Task: Create a due date automation trigger when advanced on, 2 working days before a card is due add fields with custom field "Resume" set to a number greater or equal to 1 and greater or equal to 10 at 11:00 AM.
Action: Mouse moved to (1266, 91)
Screenshot: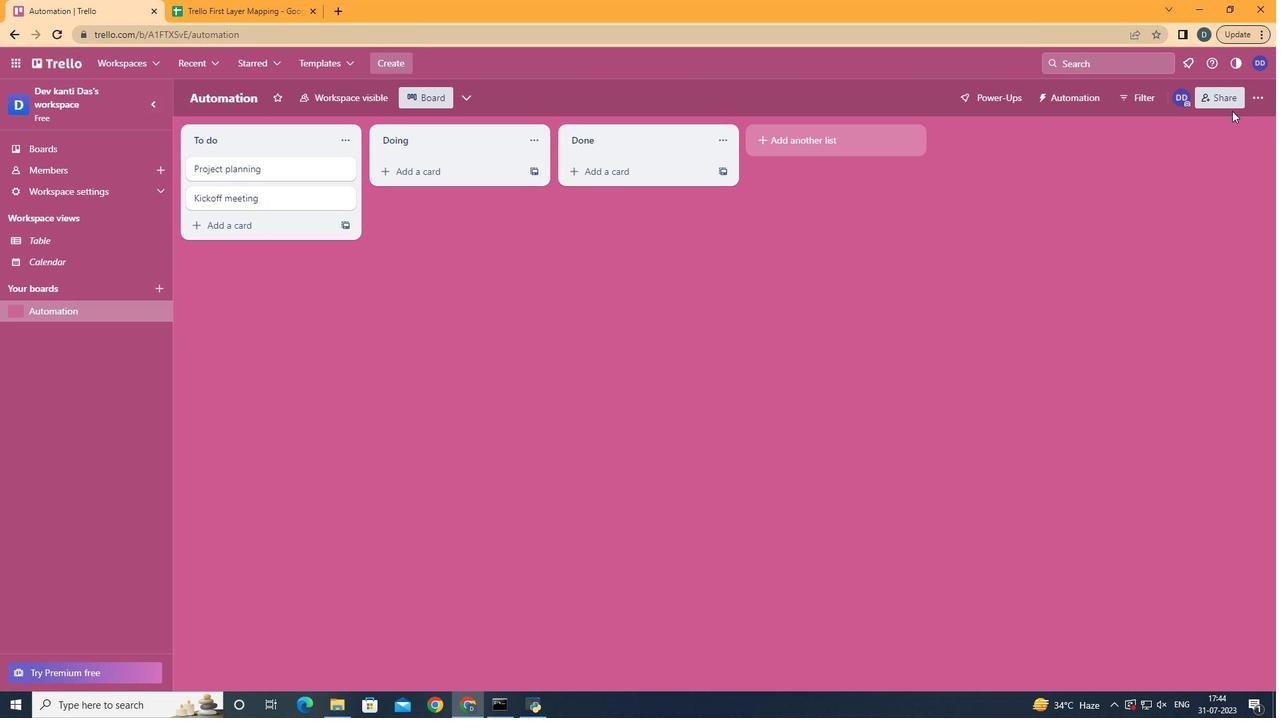 
Action: Mouse pressed left at (1266, 91)
Screenshot: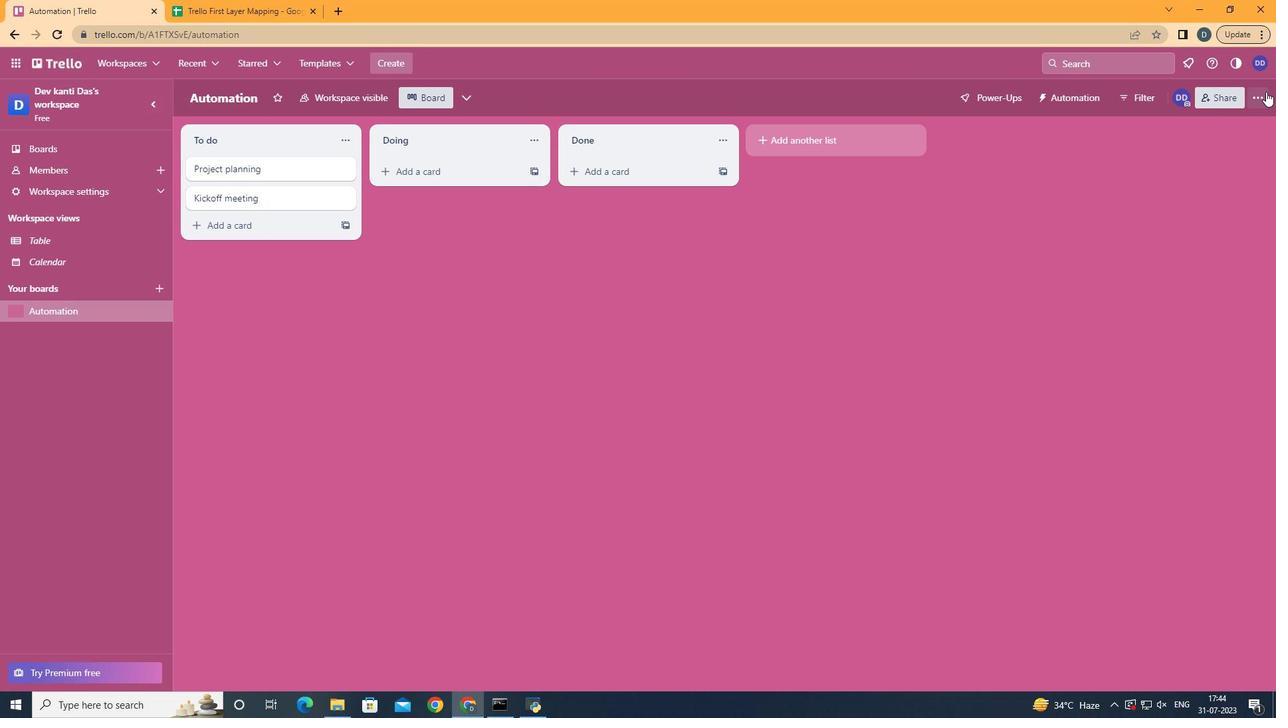 
Action: Mouse moved to (1149, 292)
Screenshot: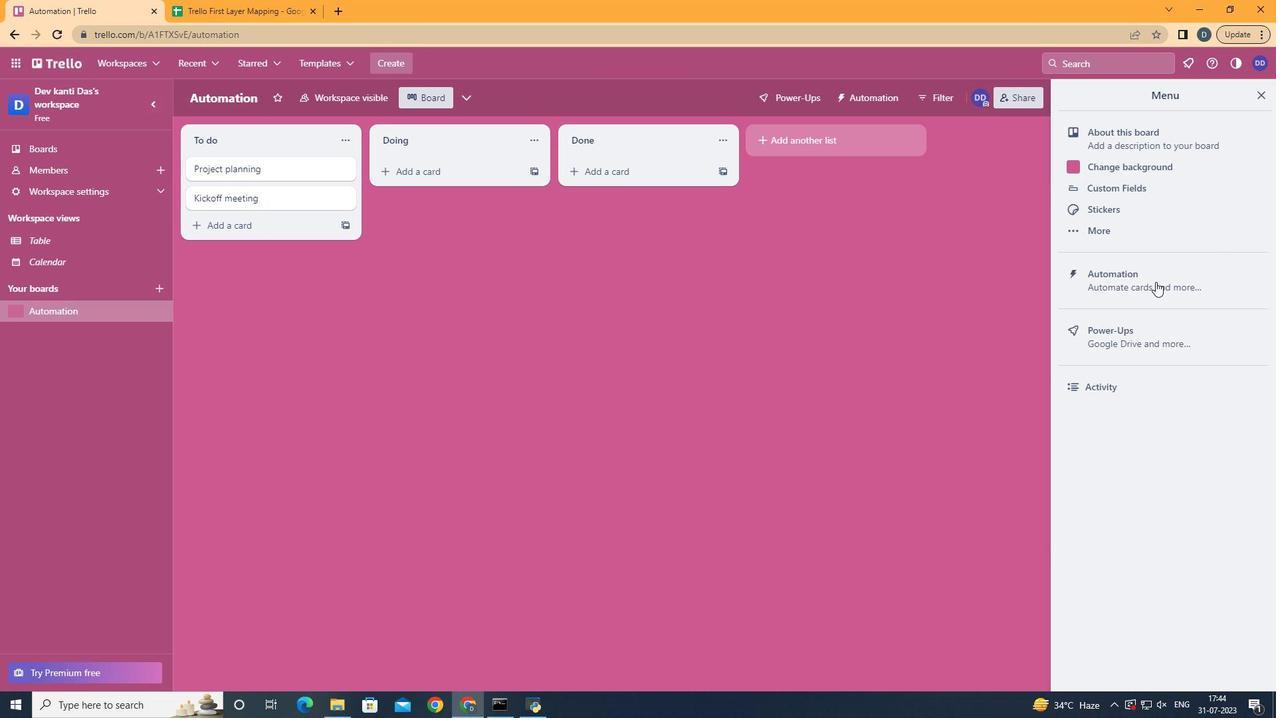 
Action: Mouse pressed left at (1149, 292)
Screenshot: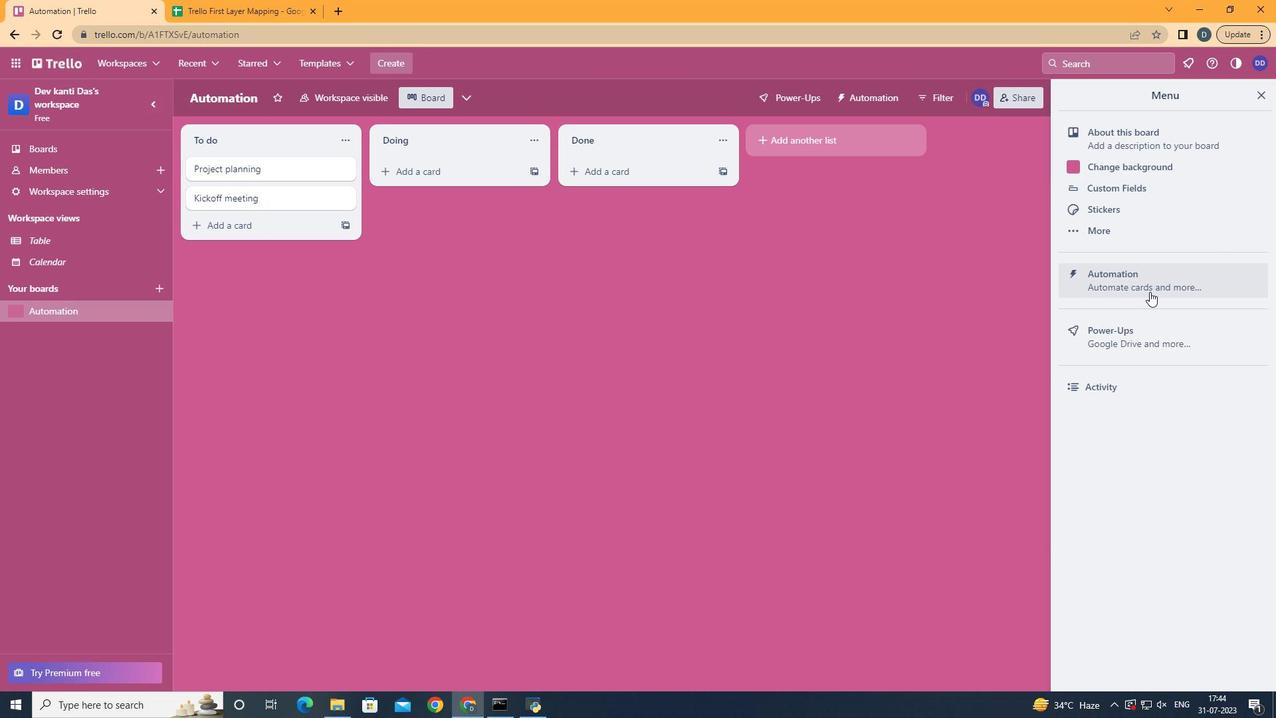 
Action: Mouse moved to (254, 264)
Screenshot: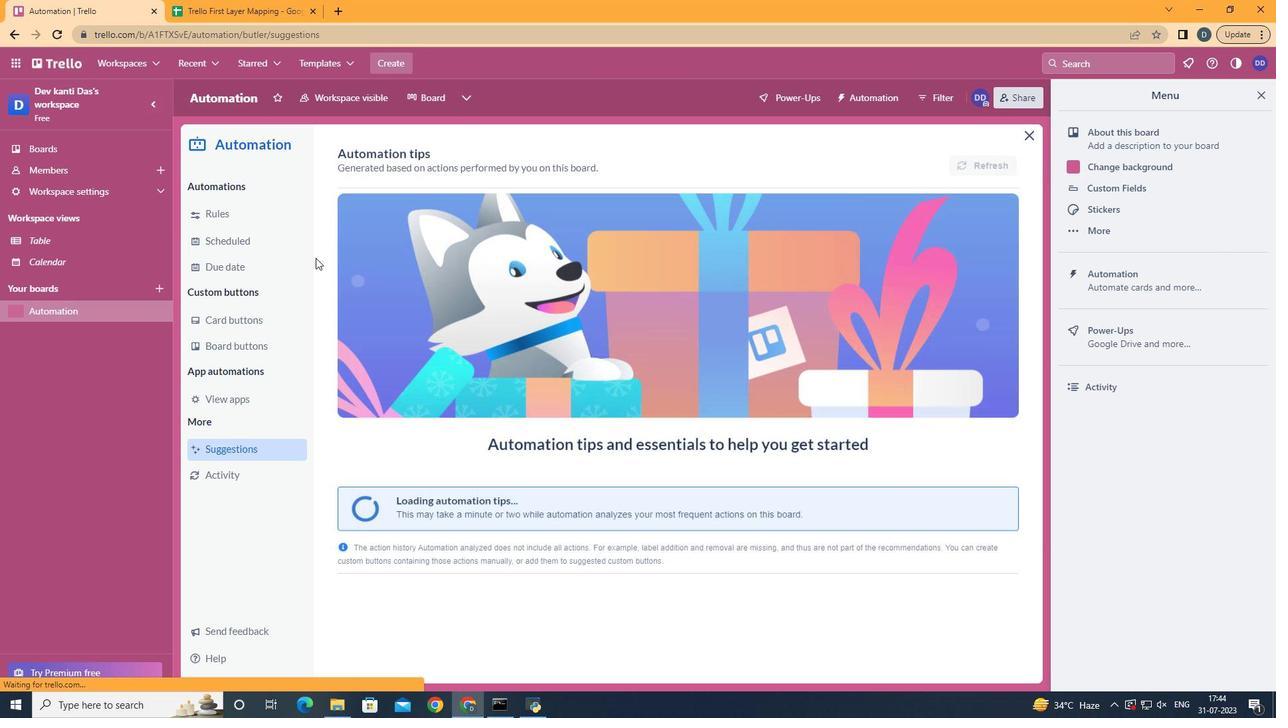 
Action: Mouse pressed left at (254, 264)
Screenshot: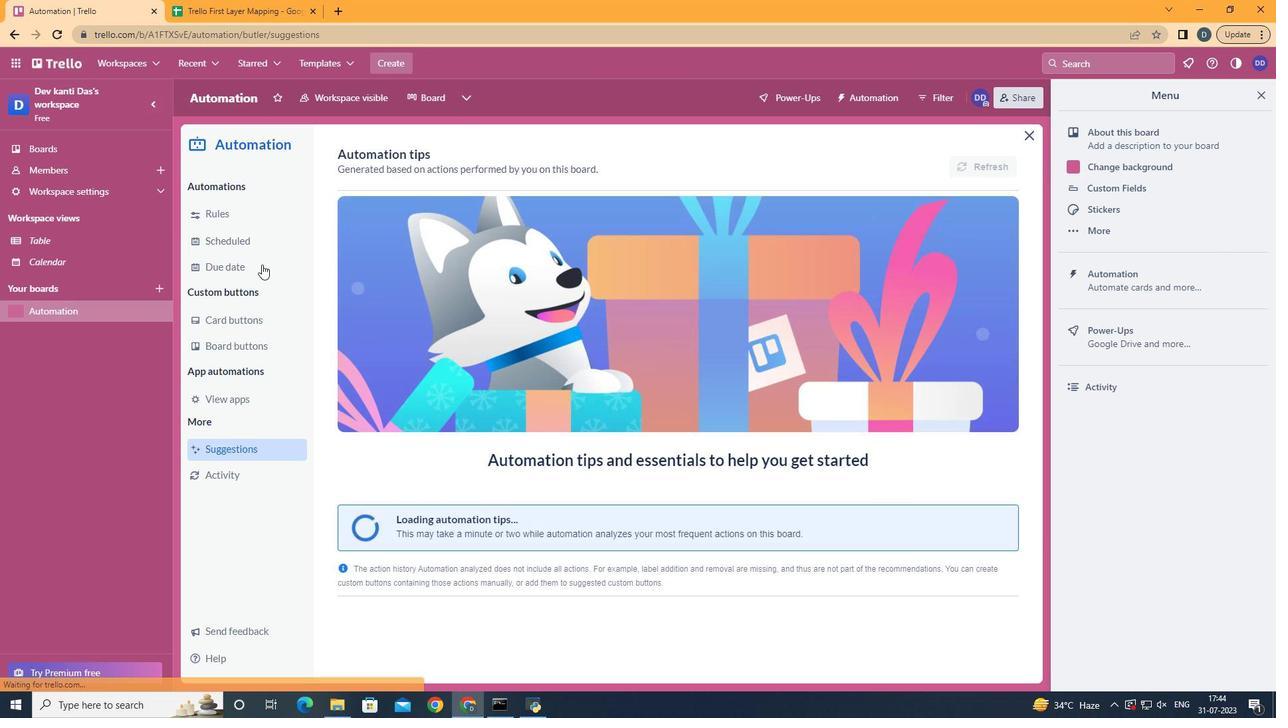 
Action: Mouse moved to (952, 159)
Screenshot: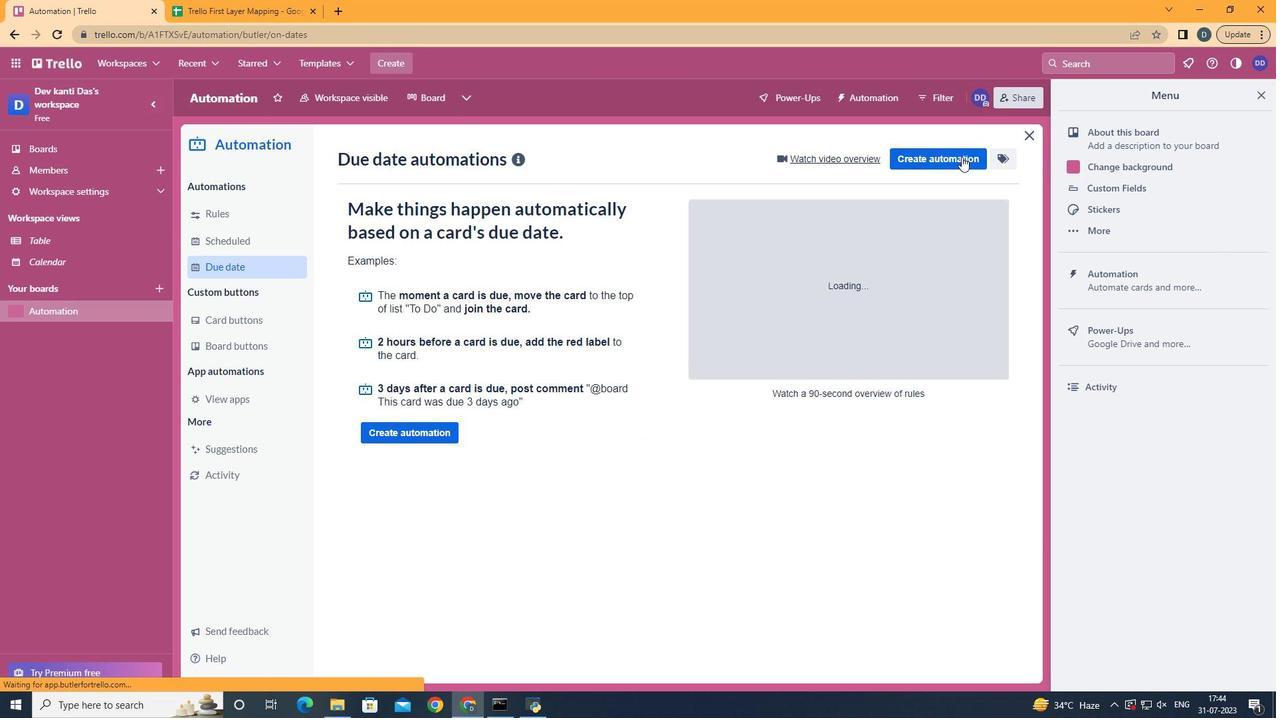 
Action: Mouse pressed left at (952, 159)
Screenshot: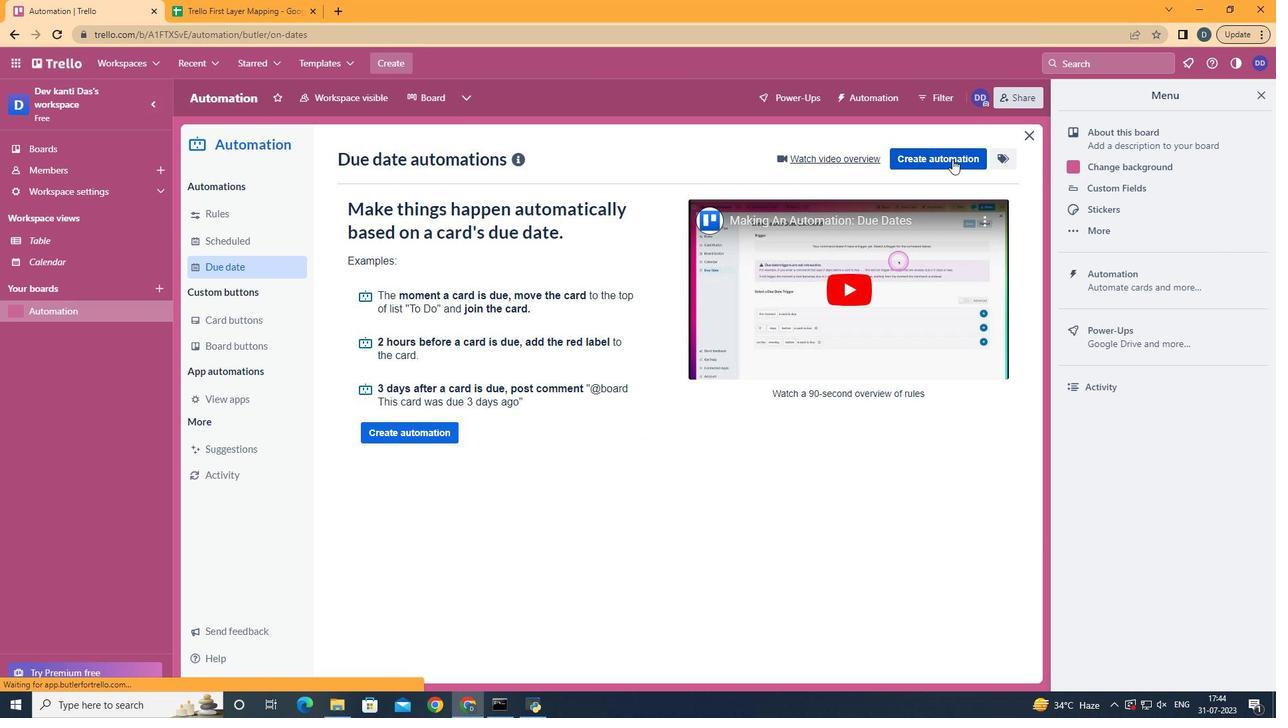 
Action: Mouse moved to (742, 273)
Screenshot: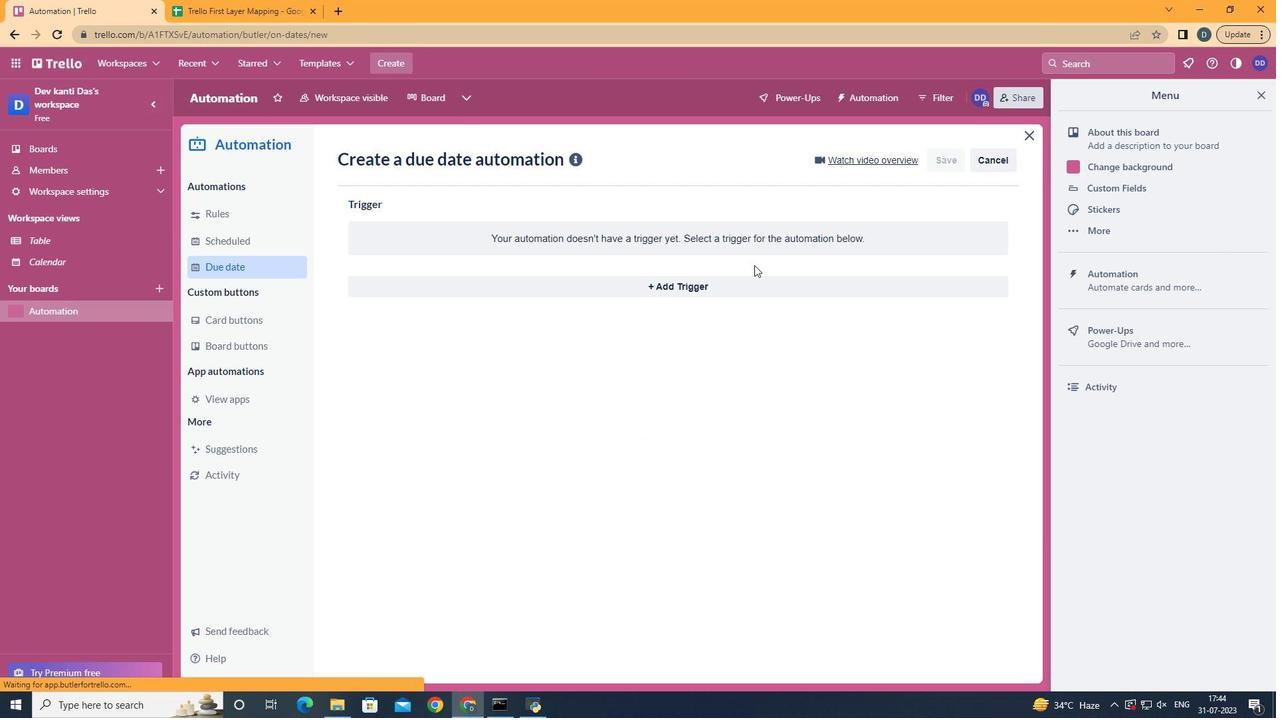 
Action: Mouse pressed left at (742, 273)
Screenshot: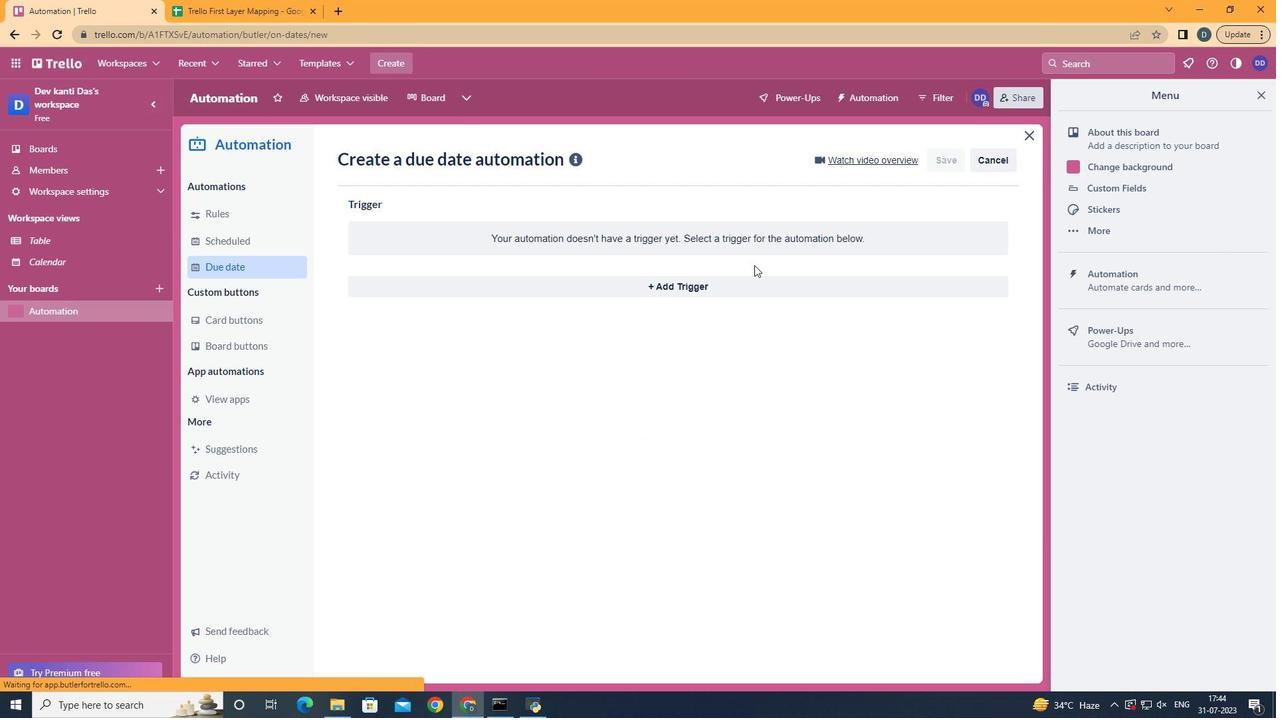 
Action: Mouse moved to (738, 279)
Screenshot: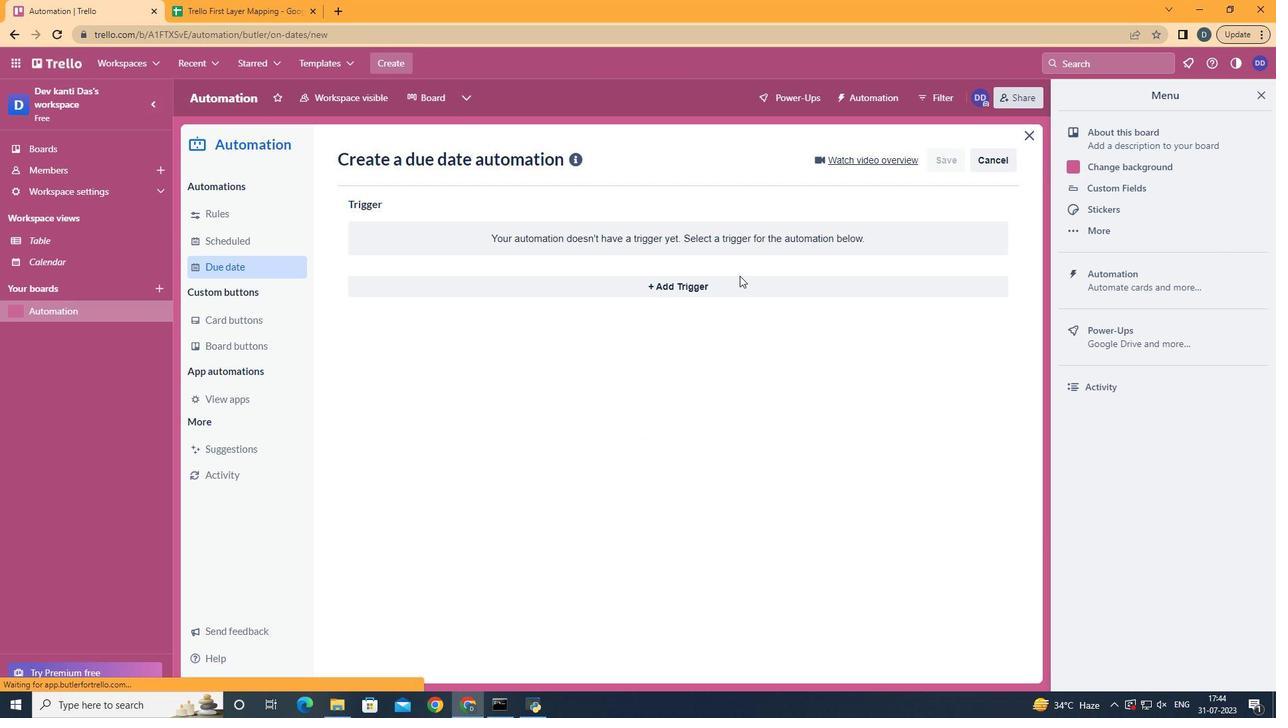 
Action: Mouse pressed left at (738, 279)
Screenshot: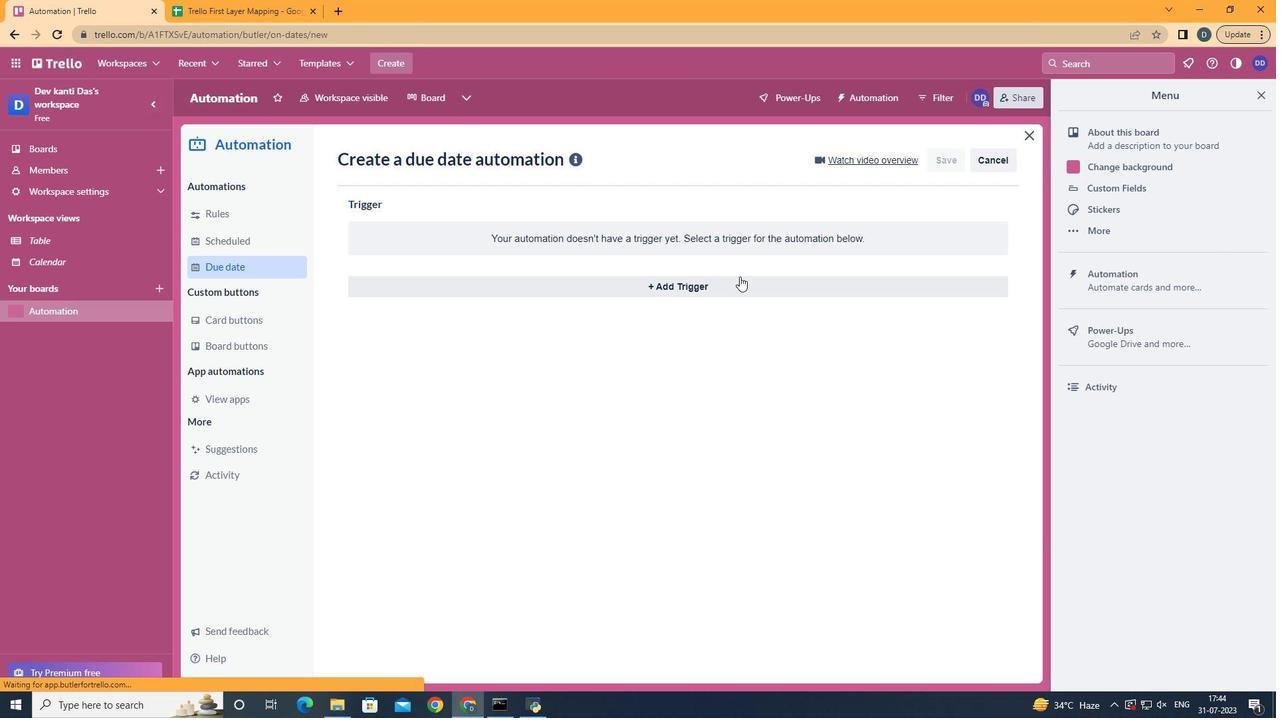 
Action: Mouse moved to (424, 488)
Screenshot: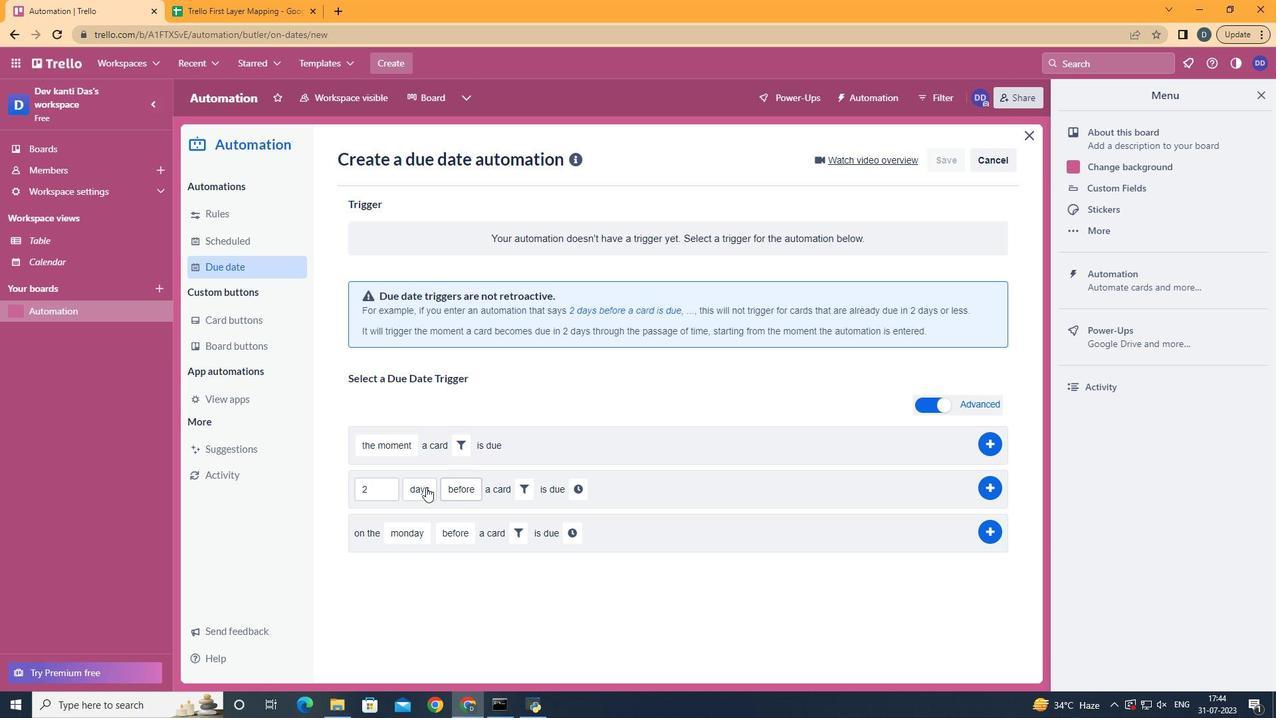 
Action: Mouse pressed left at (424, 488)
Screenshot: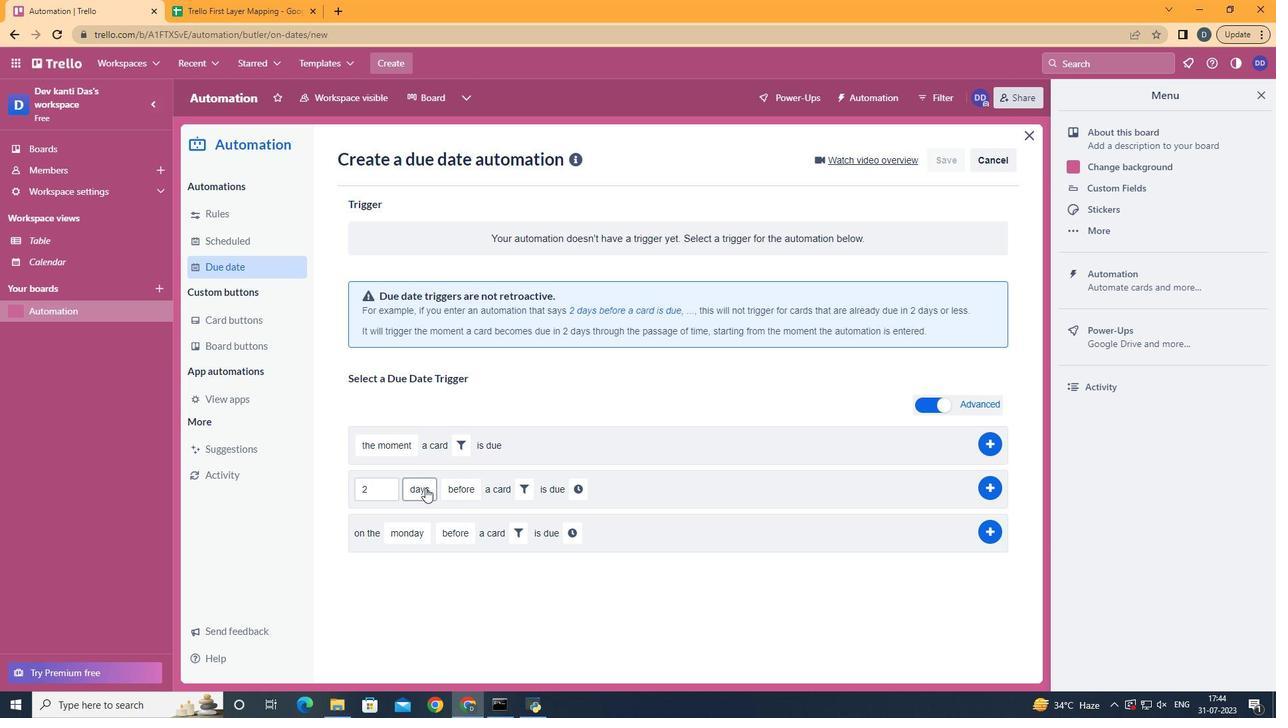 
Action: Mouse moved to (456, 545)
Screenshot: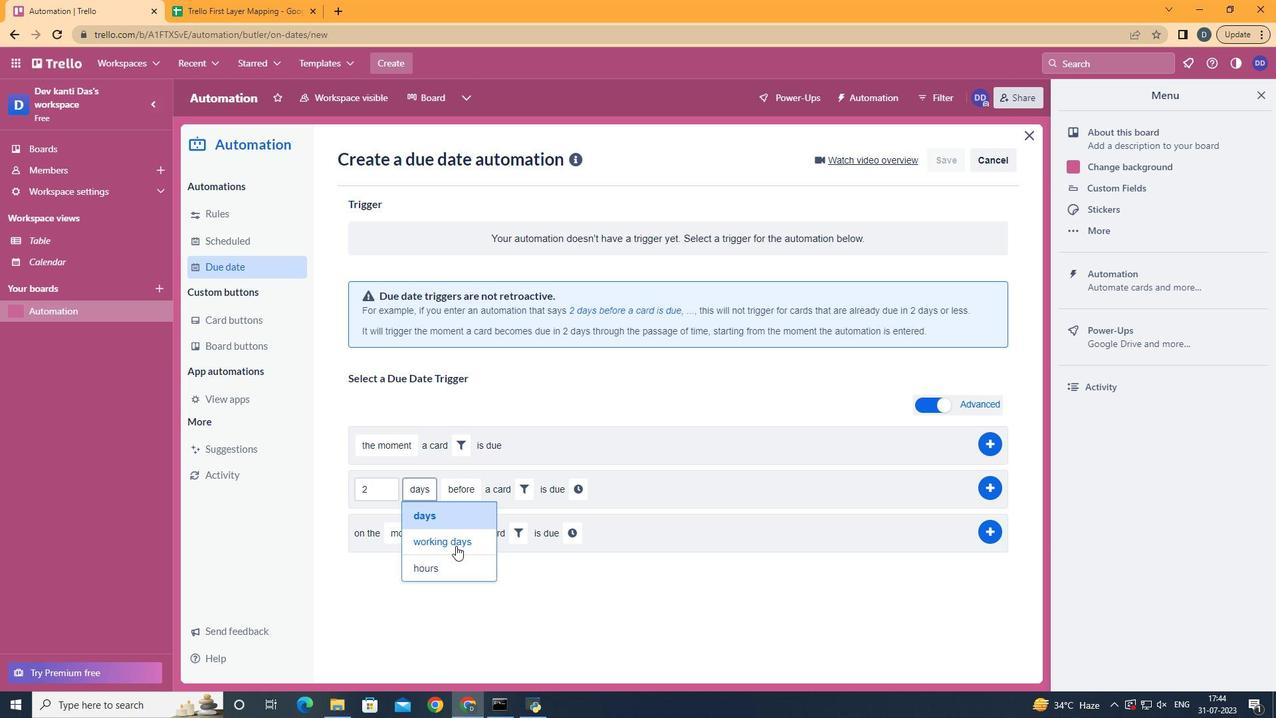 
Action: Mouse pressed left at (456, 545)
Screenshot: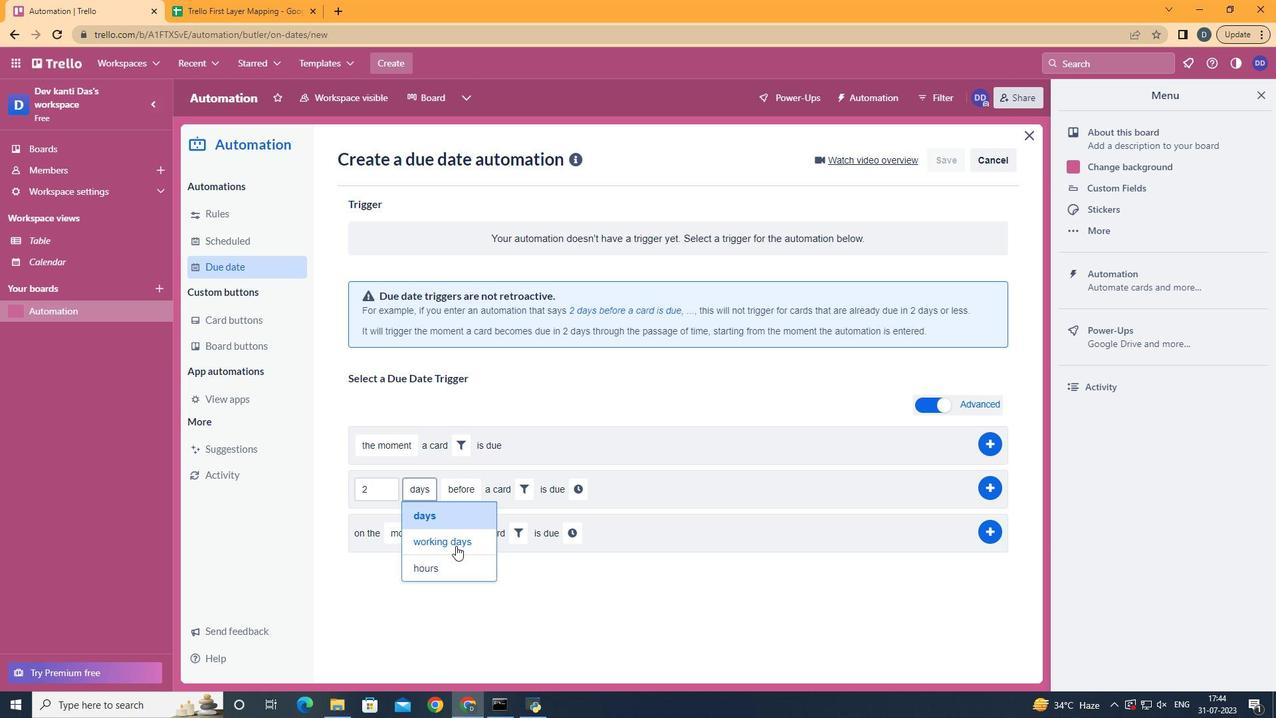 
Action: Mouse moved to (563, 486)
Screenshot: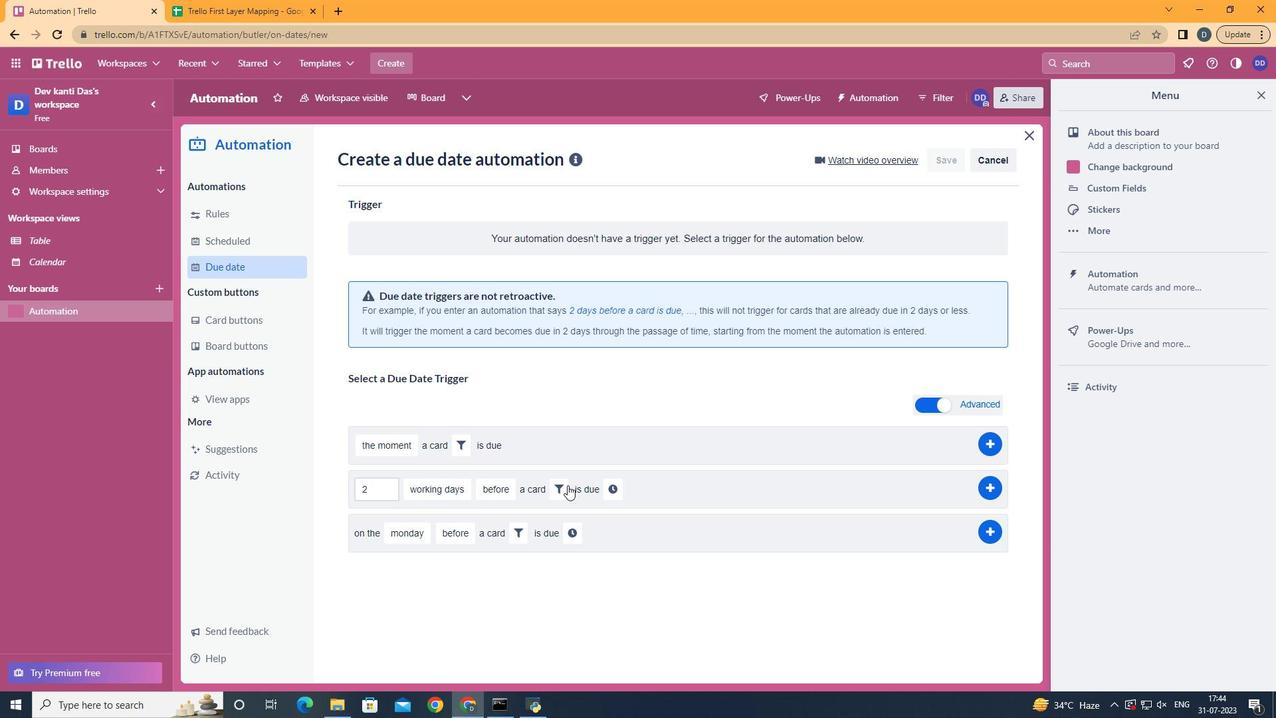 
Action: Mouse pressed left at (563, 486)
Screenshot: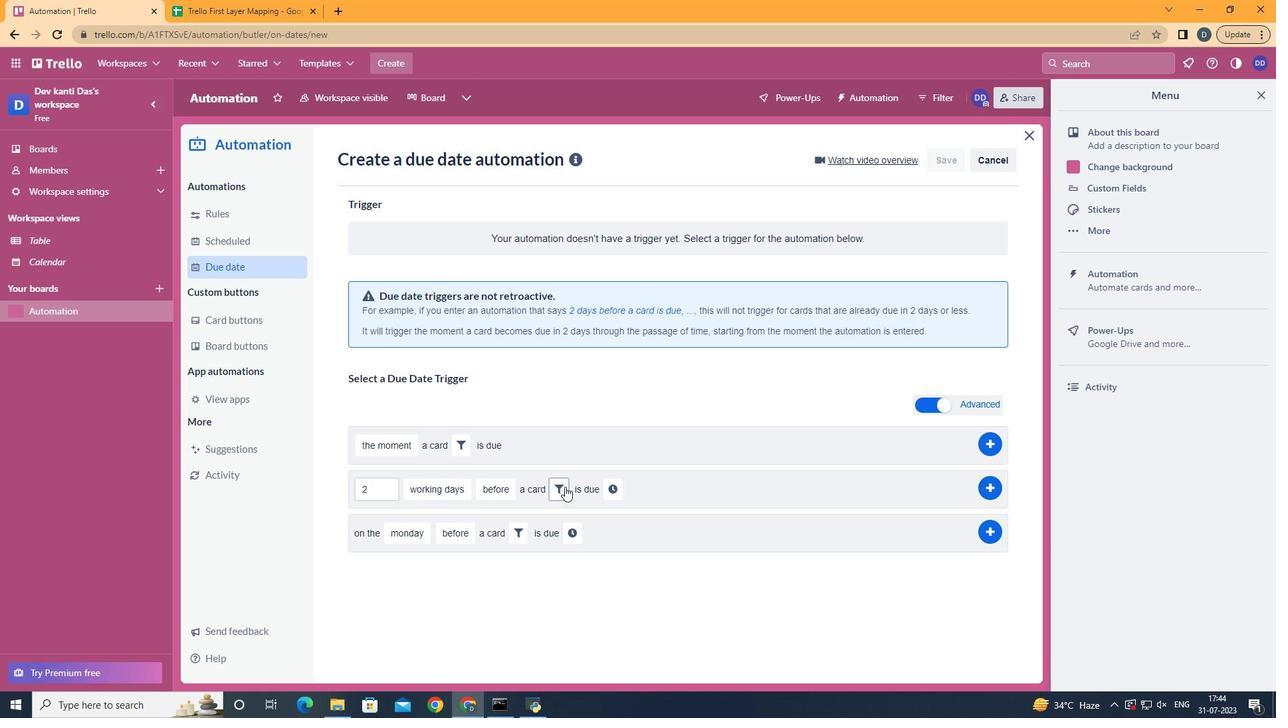 
Action: Mouse moved to (789, 533)
Screenshot: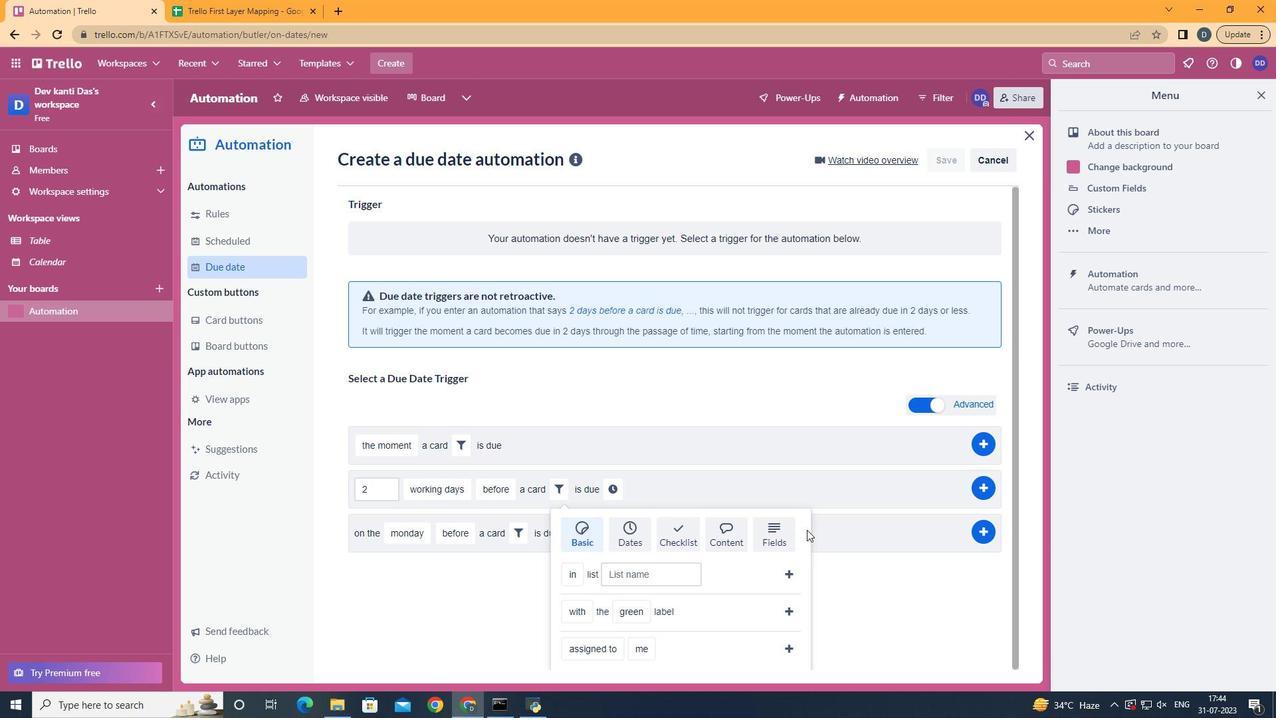 
Action: Mouse pressed left at (789, 533)
Screenshot: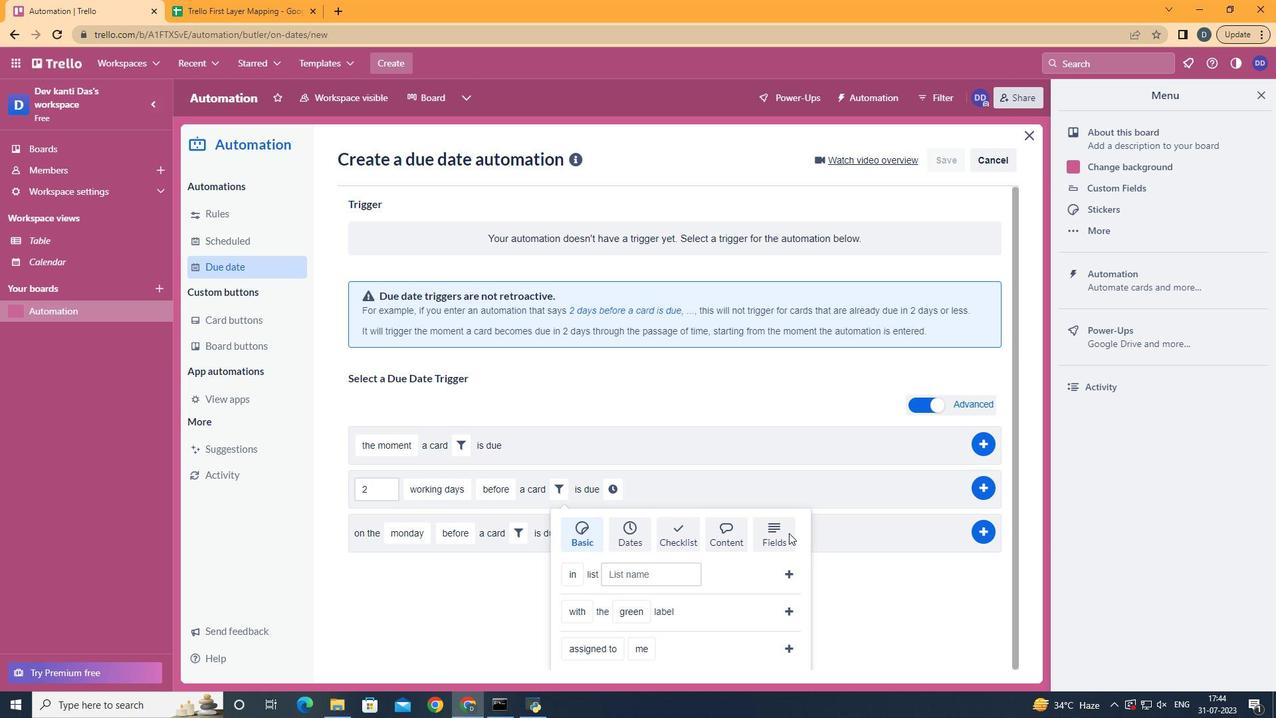 
Action: Mouse scrolled (789, 532) with delta (0, 0)
Screenshot: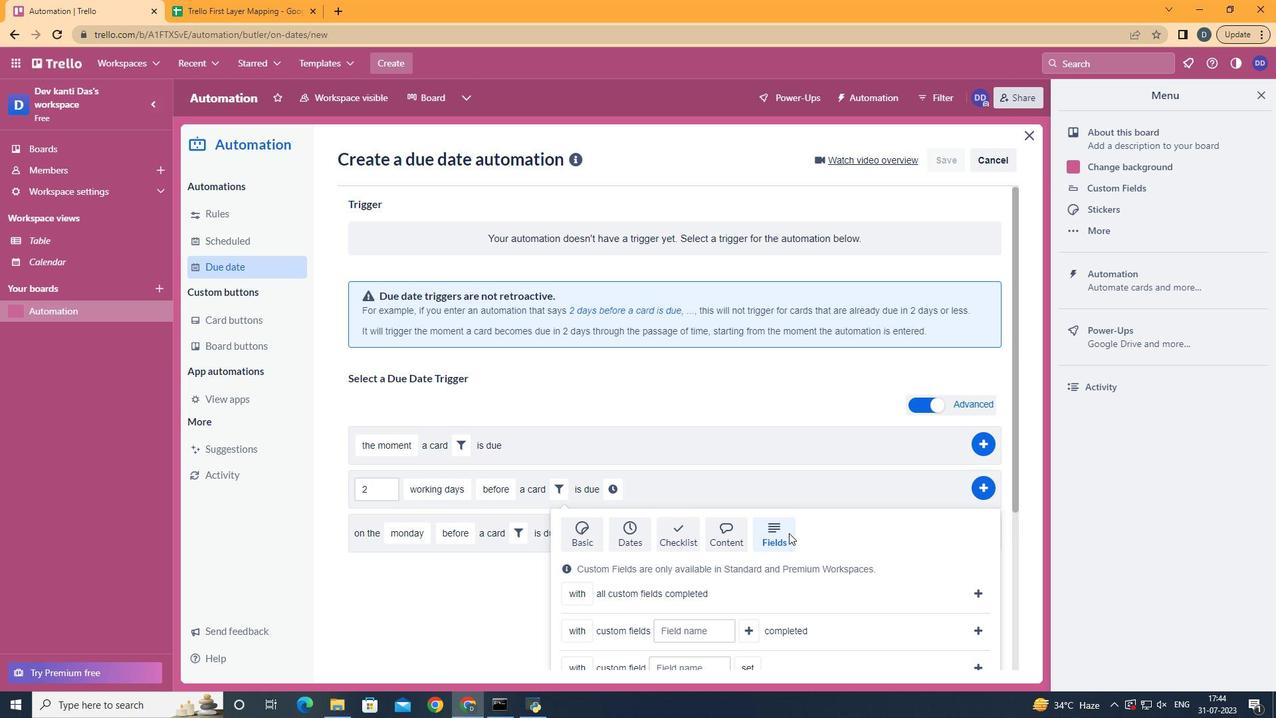 
Action: Mouse scrolled (789, 532) with delta (0, 0)
Screenshot: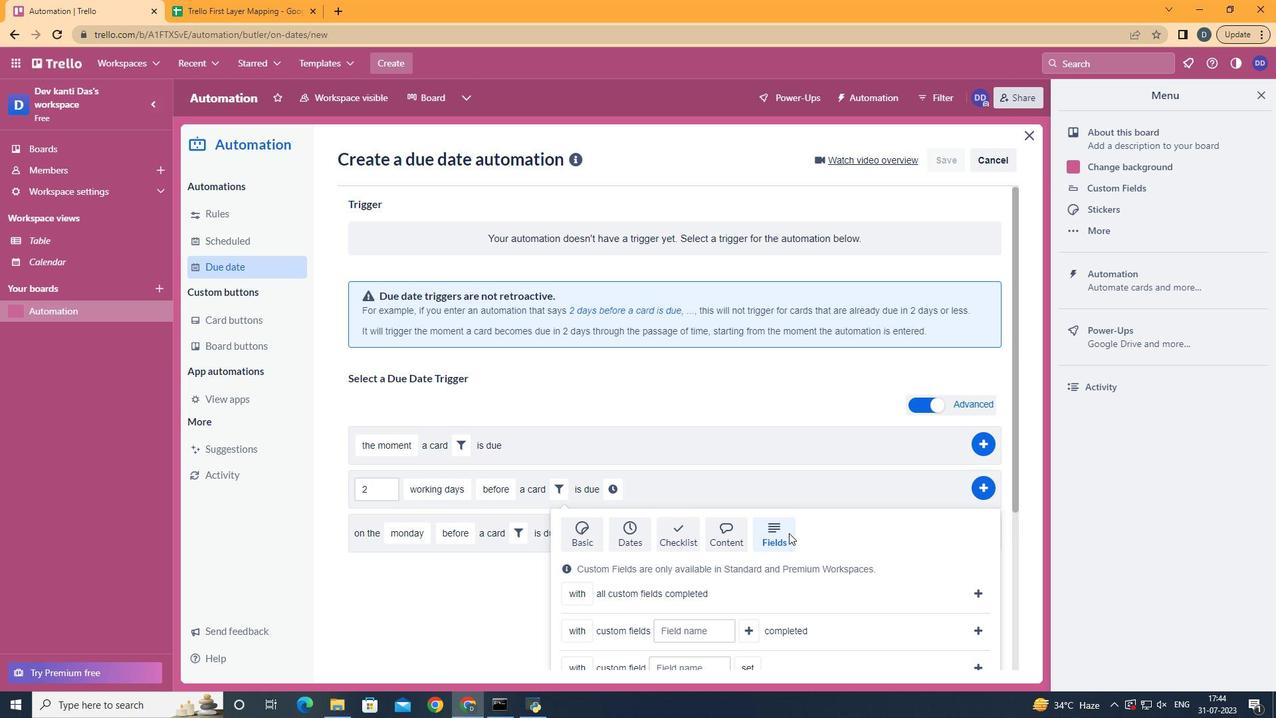
Action: Mouse scrolled (789, 532) with delta (0, 0)
Screenshot: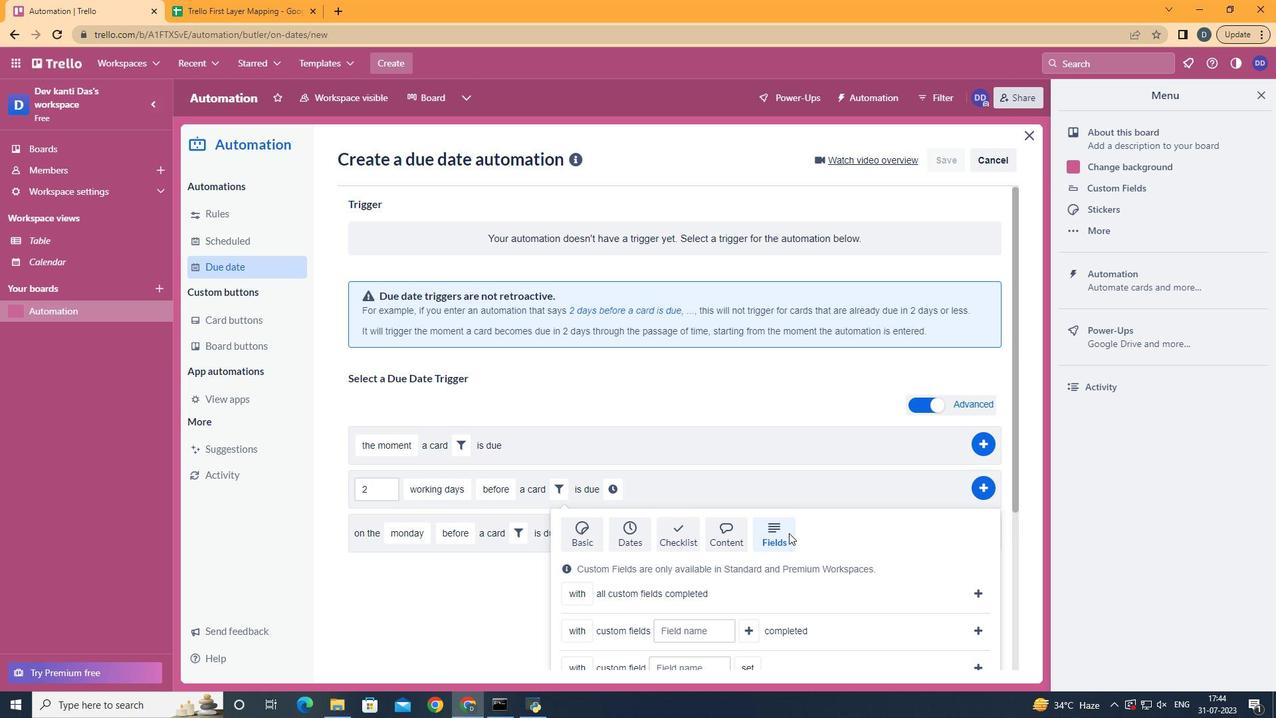 
Action: Mouse scrolled (789, 532) with delta (0, 0)
Screenshot: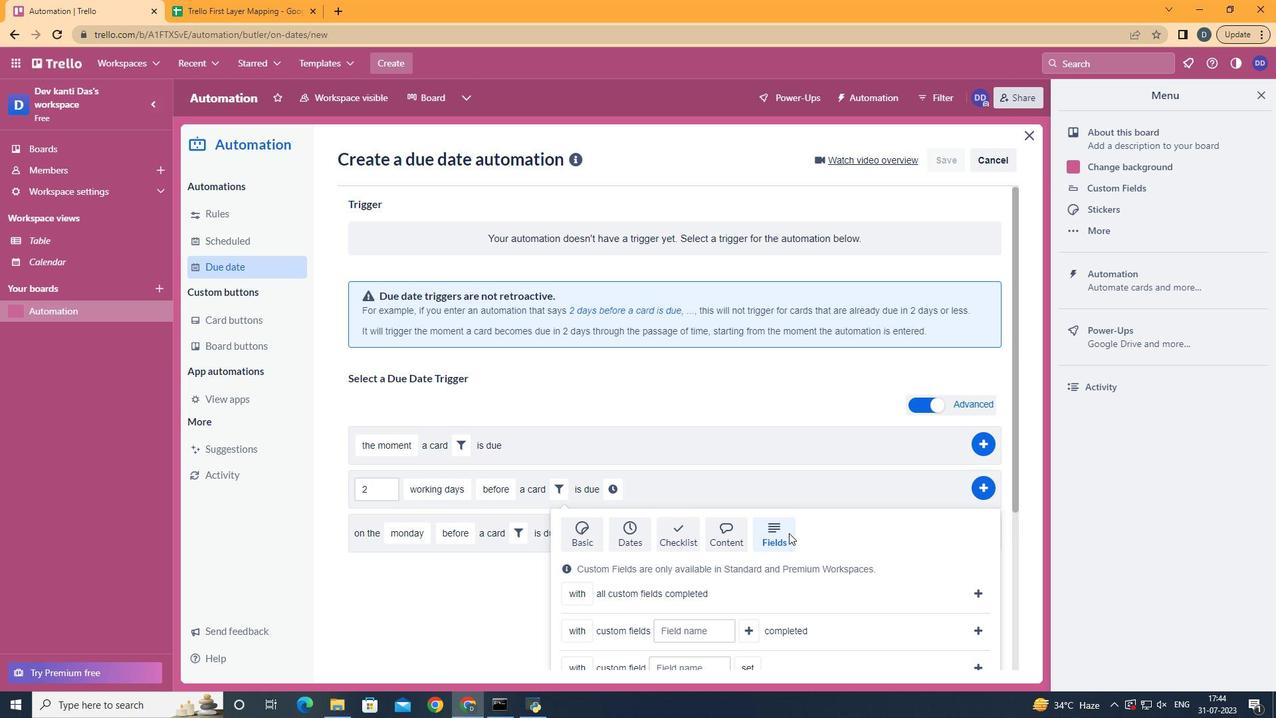 
Action: Mouse scrolled (789, 532) with delta (0, 0)
Screenshot: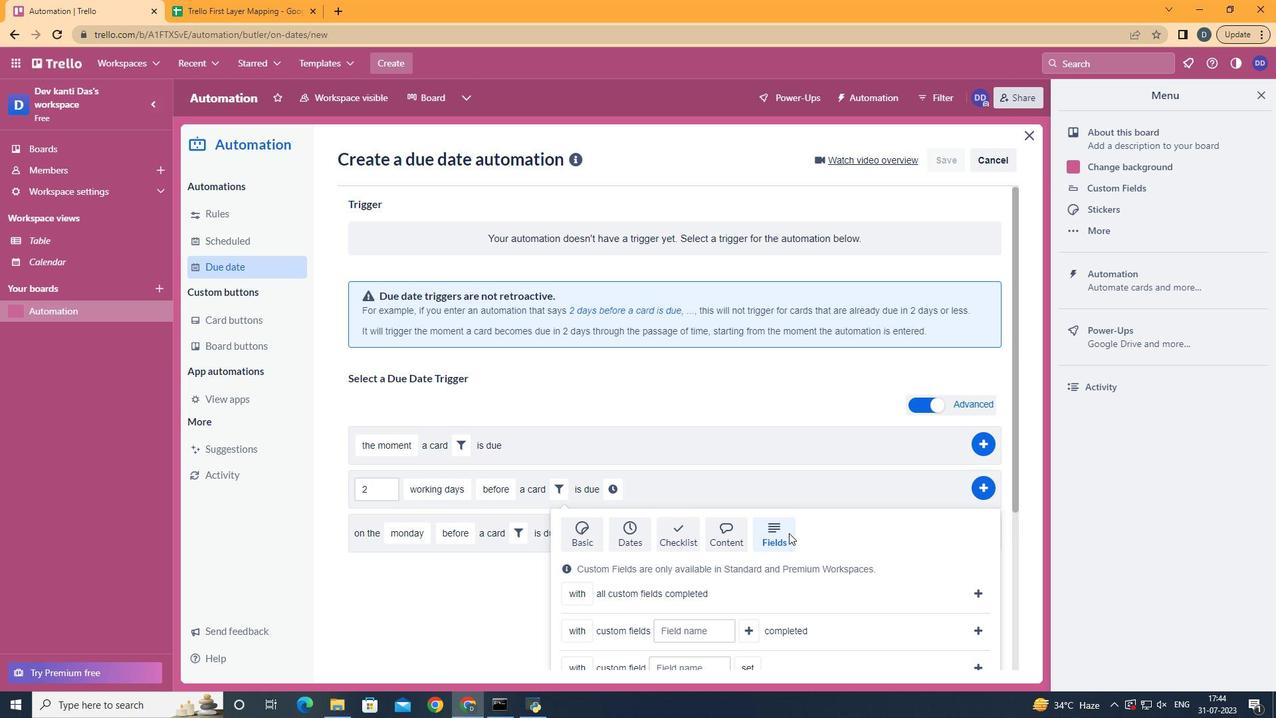 
Action: Mouse moved to (675, 536)
Screenshot: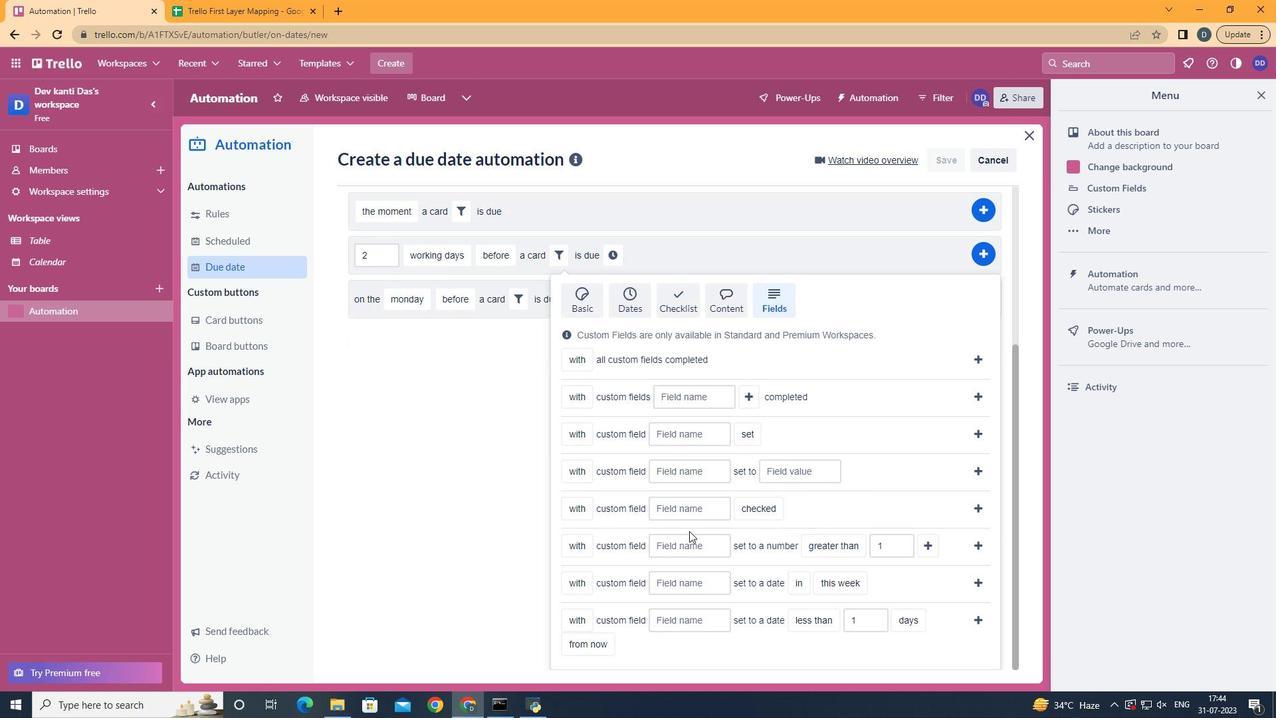 
Action: Mouse pressed left at (675, 536)
Screenshot: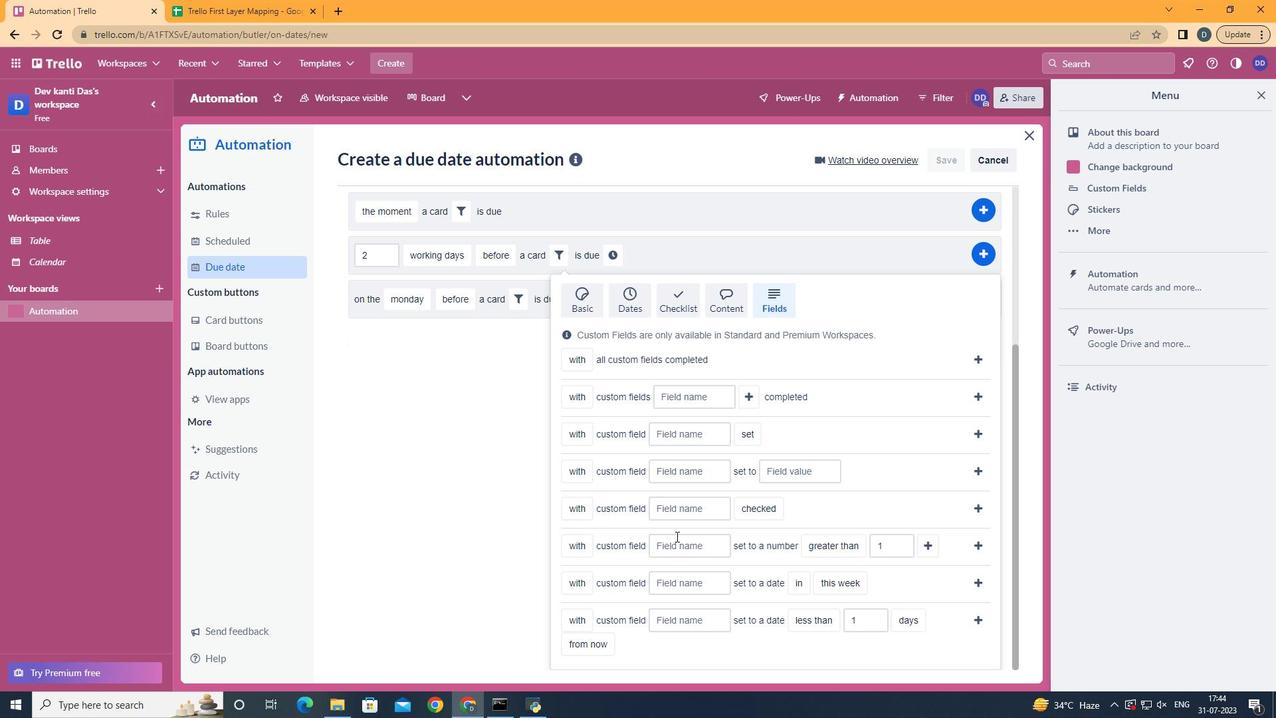 
Action: Key pressed <Key.shift>Resume
Screenshot: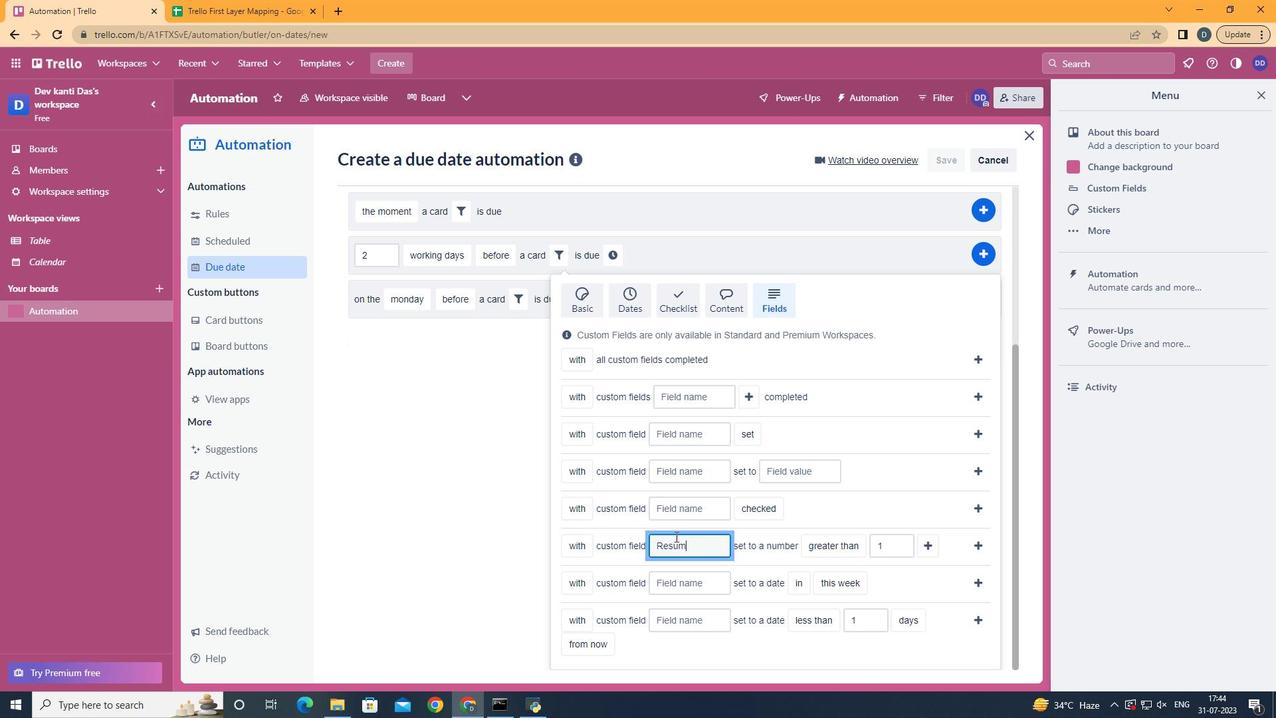 
Action: Mouse moved to (858, 601)
Screenshot: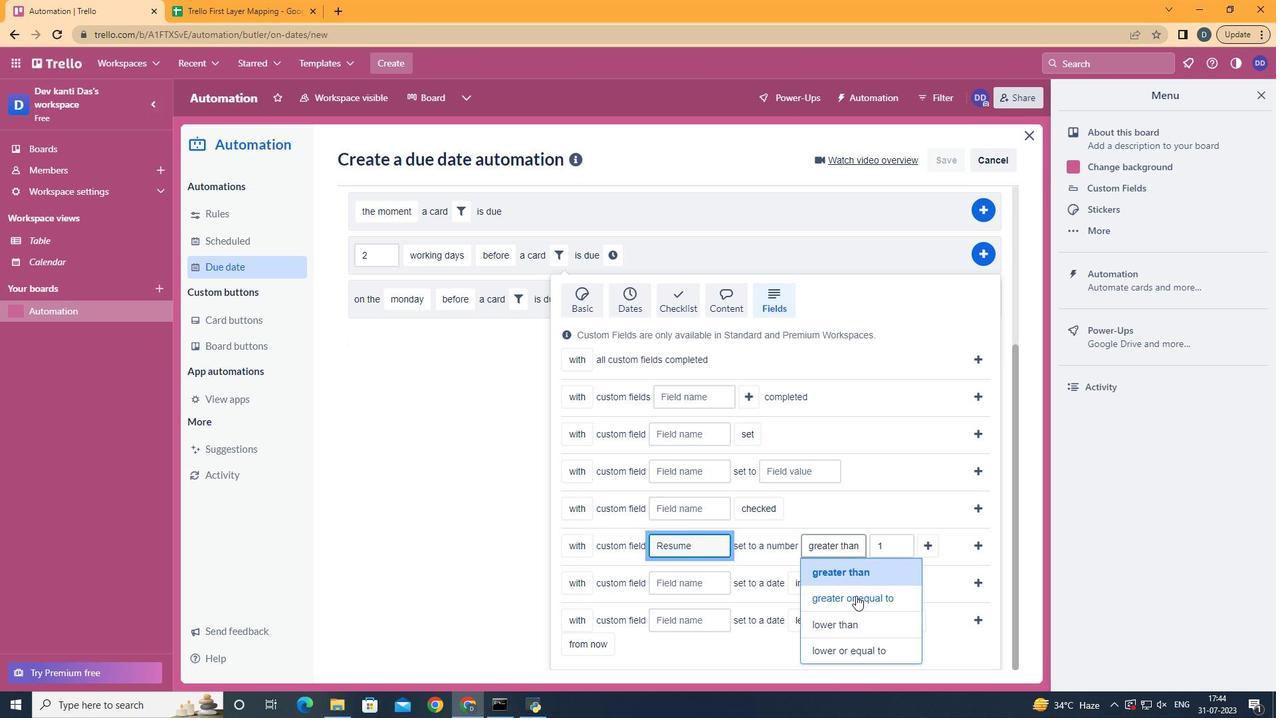 
Action: Mouse pressed left at (858, 601)
Screenshot: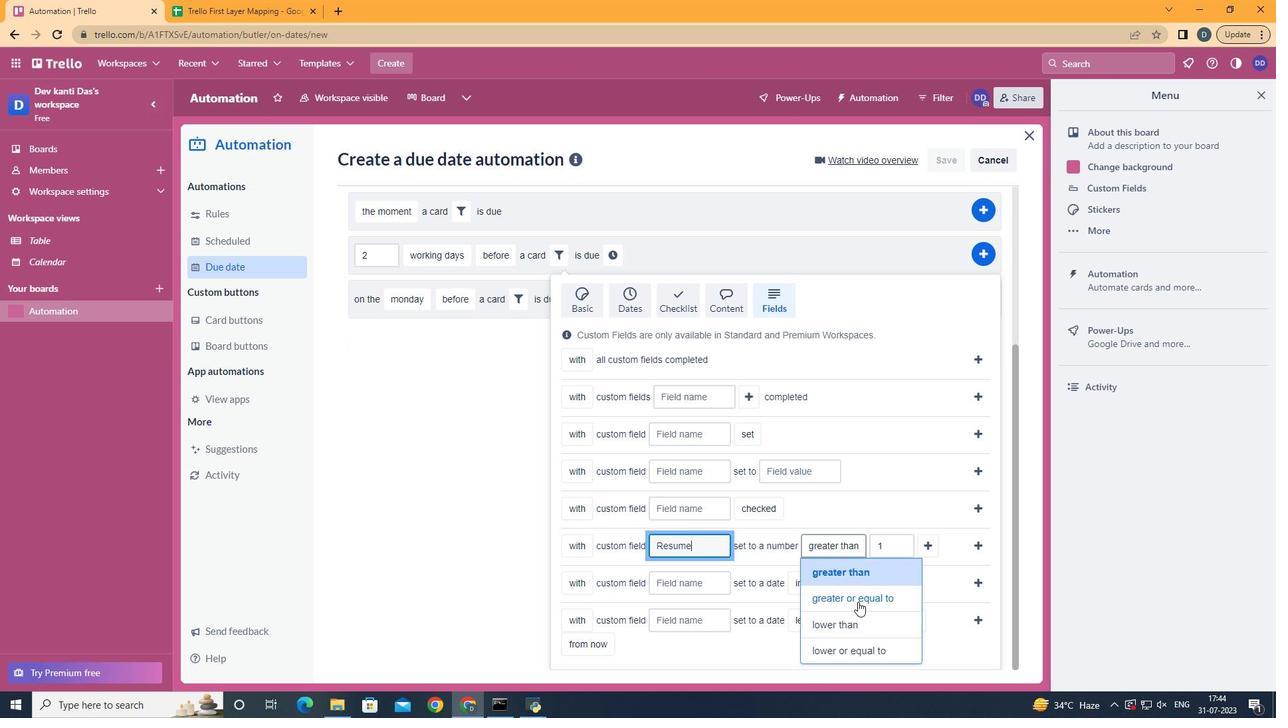 
Action: Mouse moved to (572, 573)
Screenshot: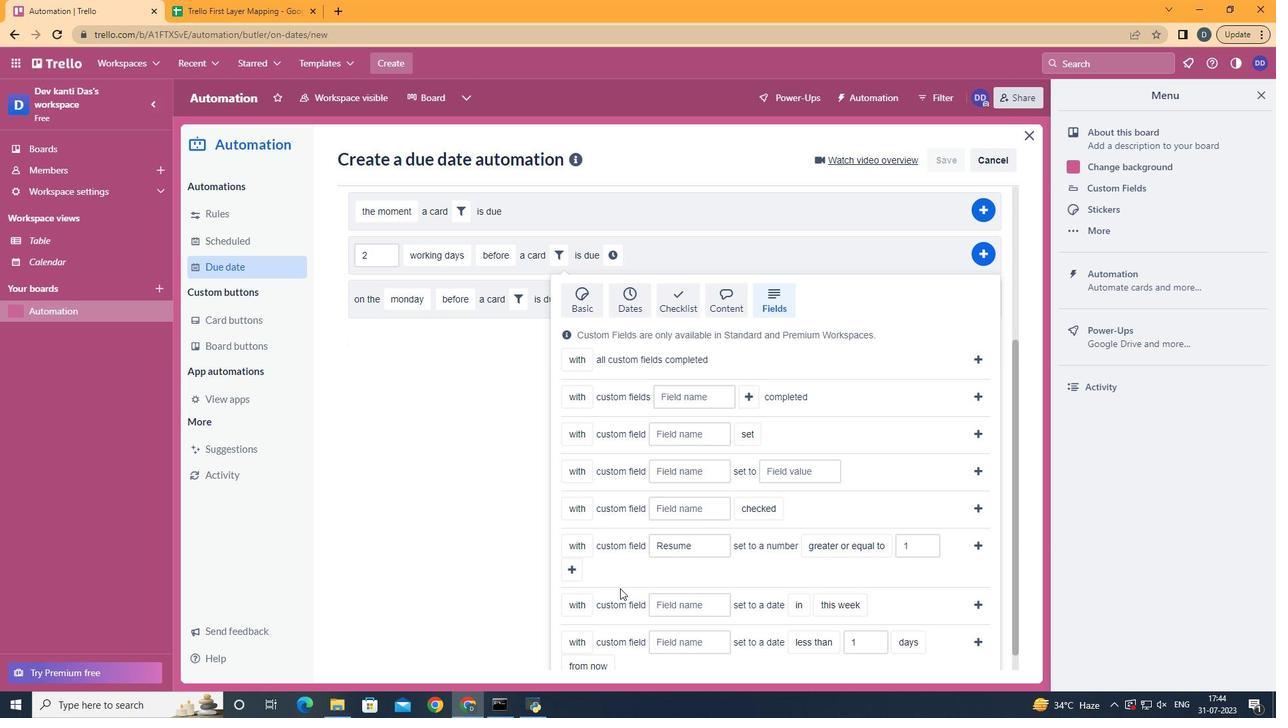 
Action: Mouse pressed left at (572, 573)
Screenshot: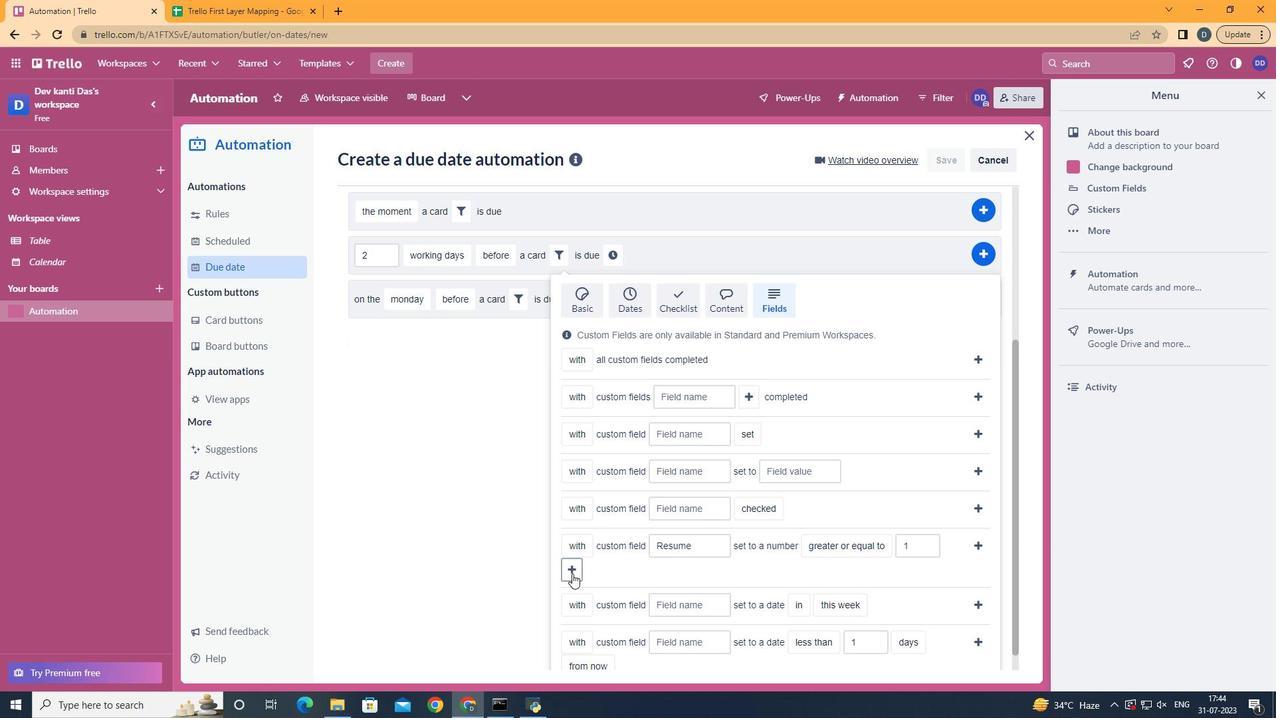 
Action: Mouse moved to (633, 548)
Screenshot: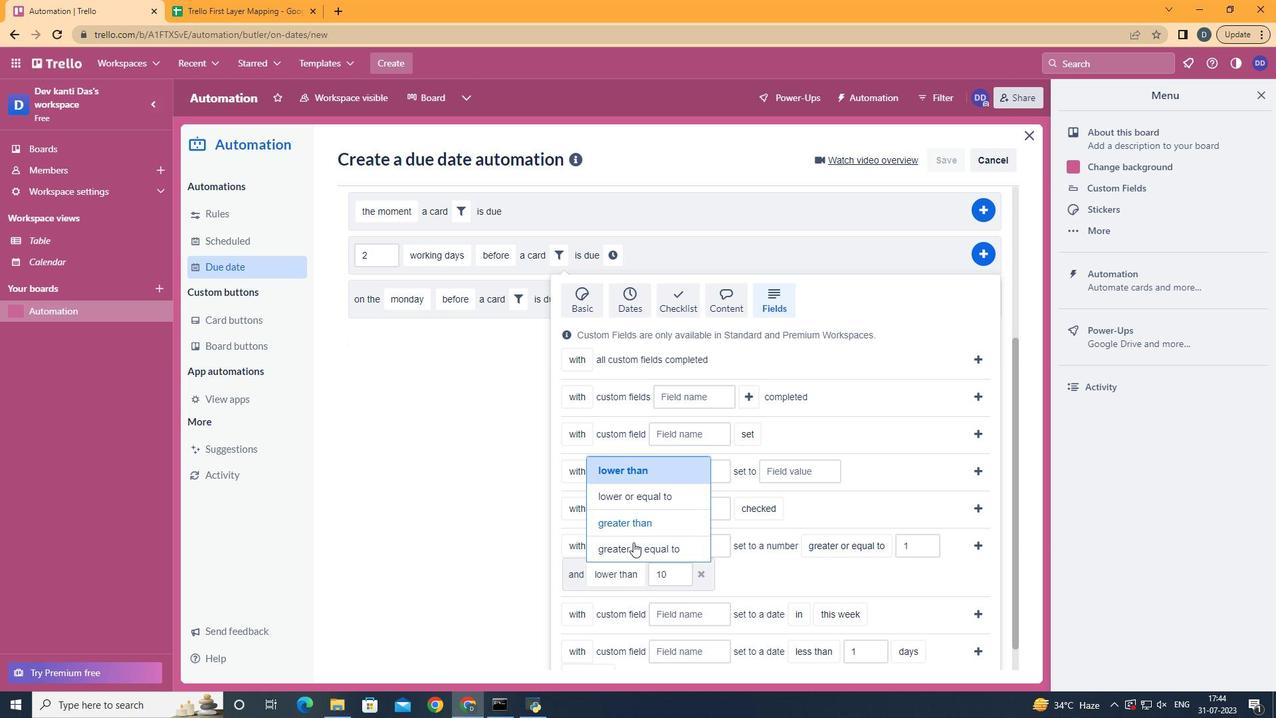 
Action: Mouse pressed left at (633, 548)
Screenshot: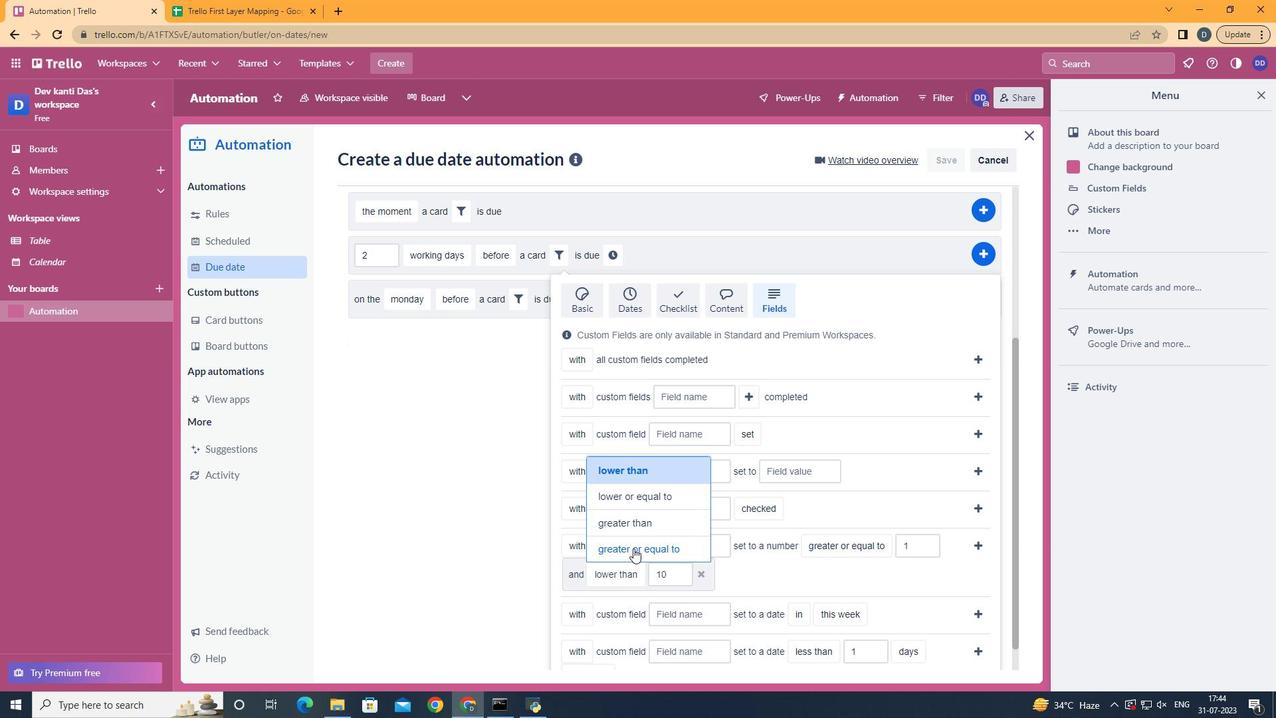 
Action: Mouse moved to (982, 547)
Screenshot: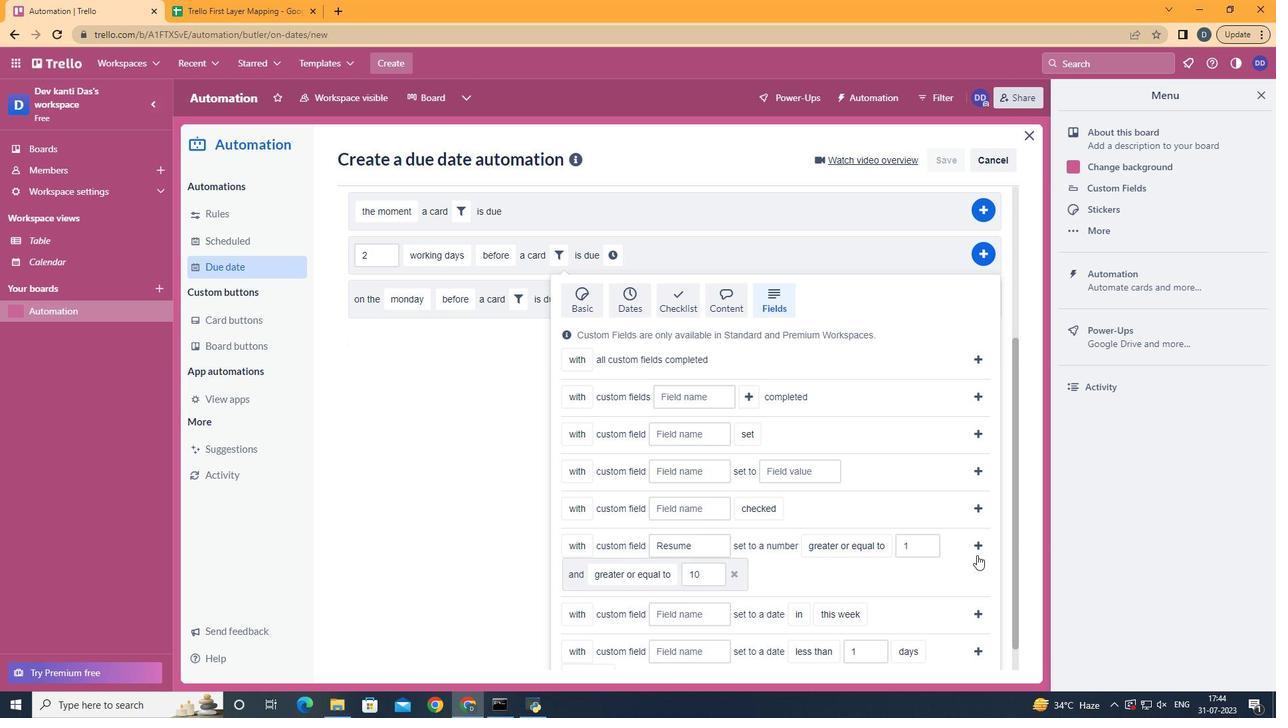 
Action: Mouse pressed left at (982, 547)
Screenshot: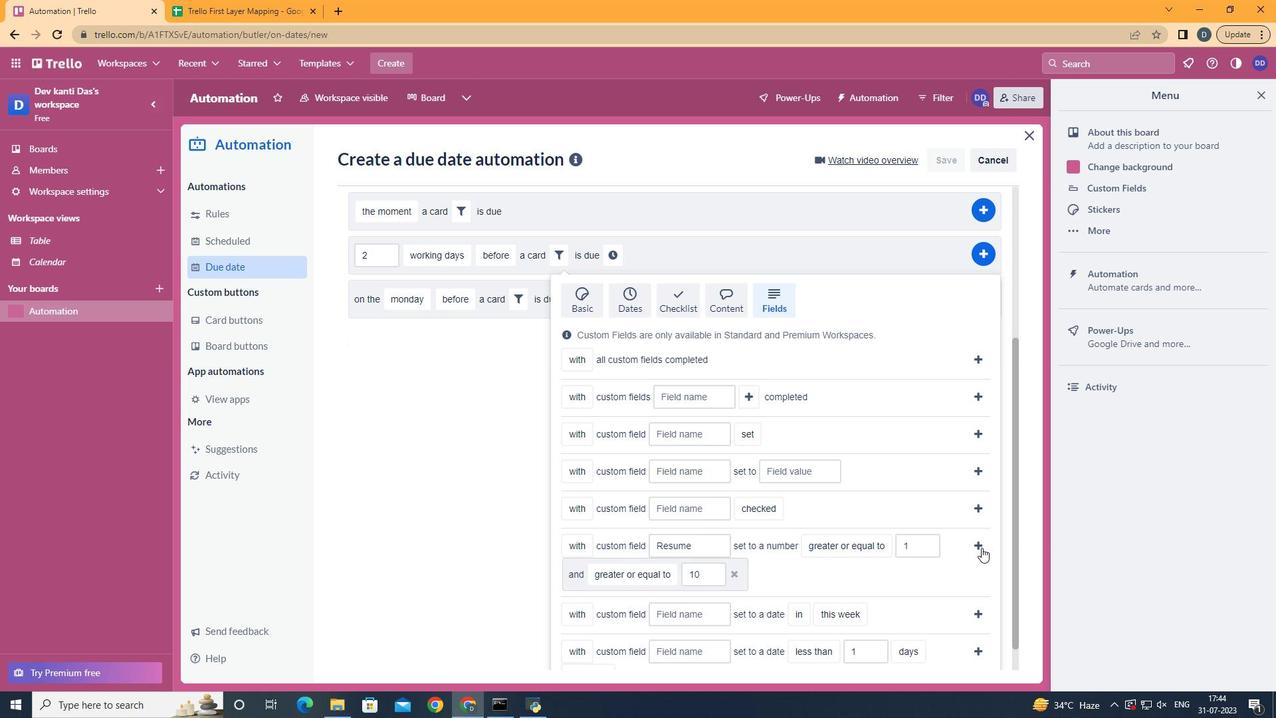 
Action: Mouse moved to (418, 515)
Screenshot: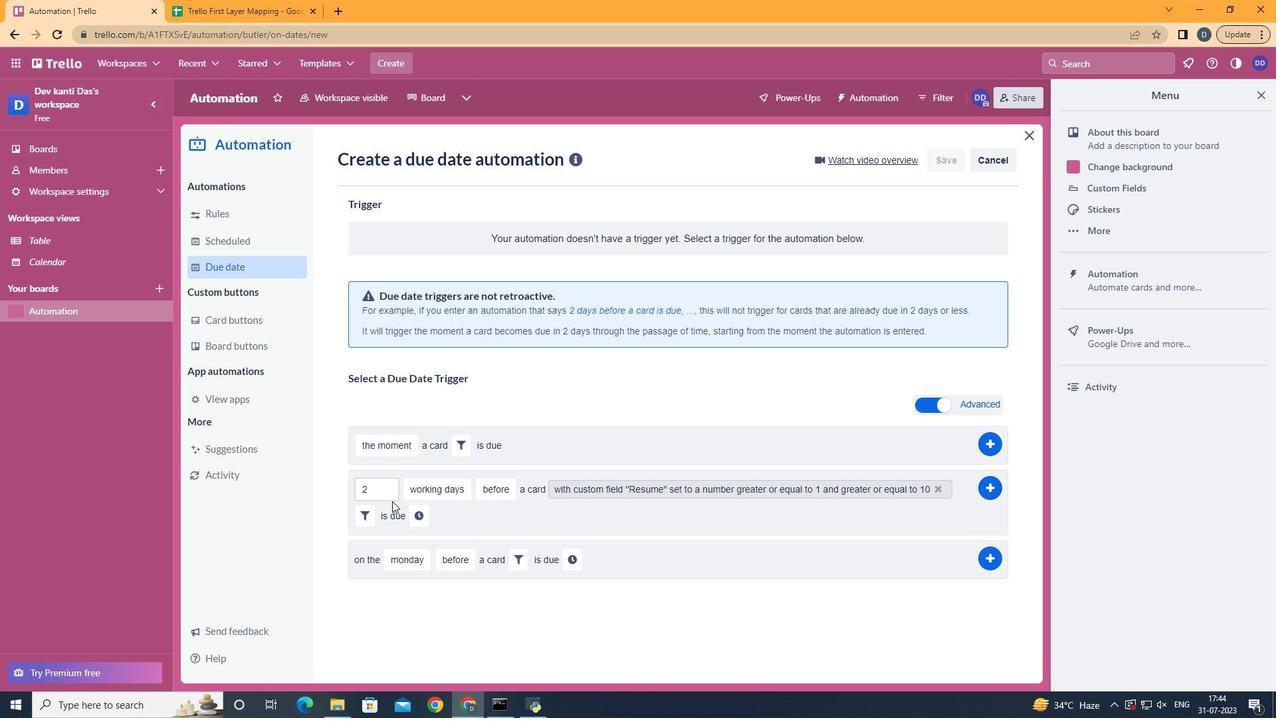 
Action: Mouse pressed left at (418, 515)
Screenshot: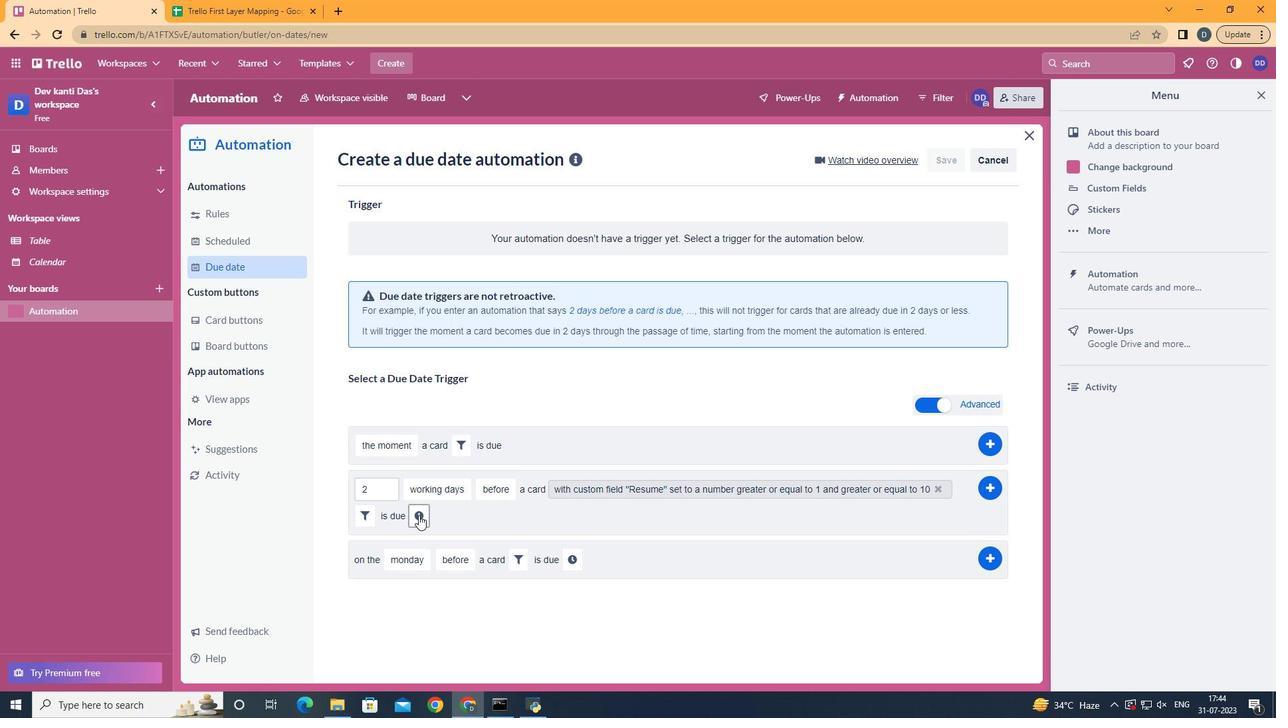 
Action: Mouse moved to (459, 516)
Screenshot: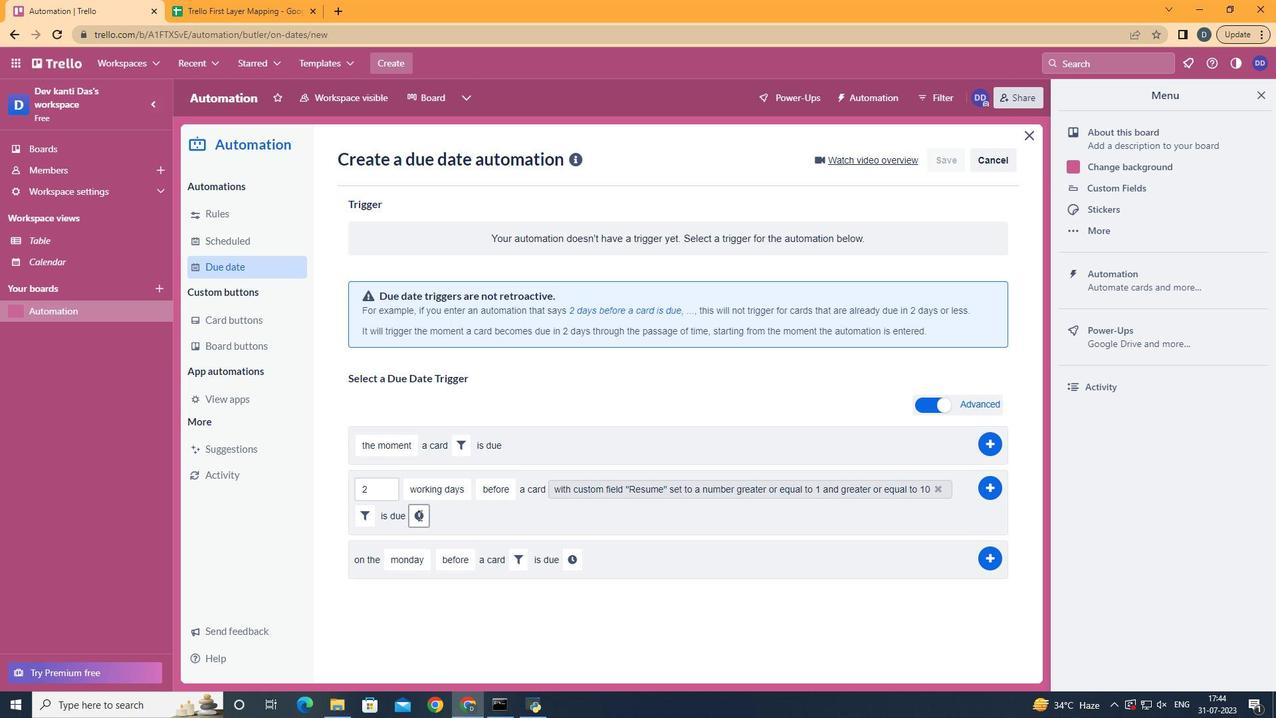 
Action: Mouse pressed left at (459, 516)
Screenshot: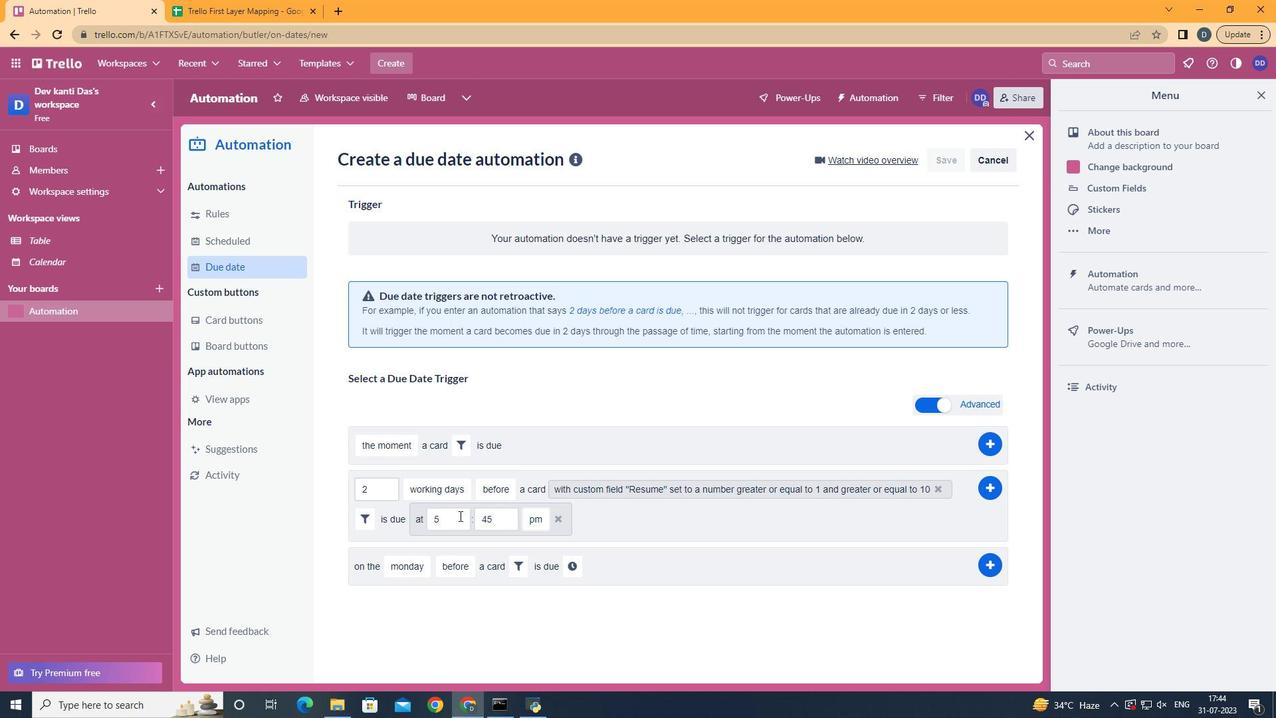 
Action: Key pressed <Key.backspace>11
Screenshot: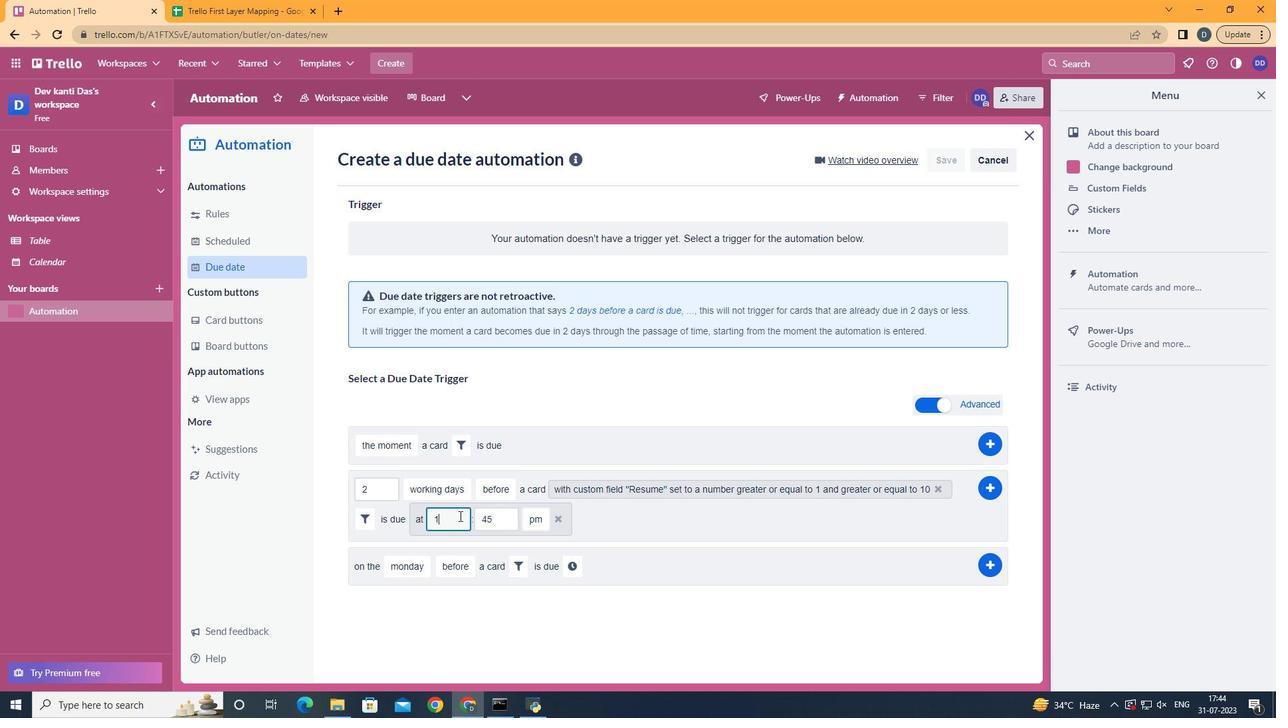 
Action: Mouse moved to (508, 518)
Screenshot: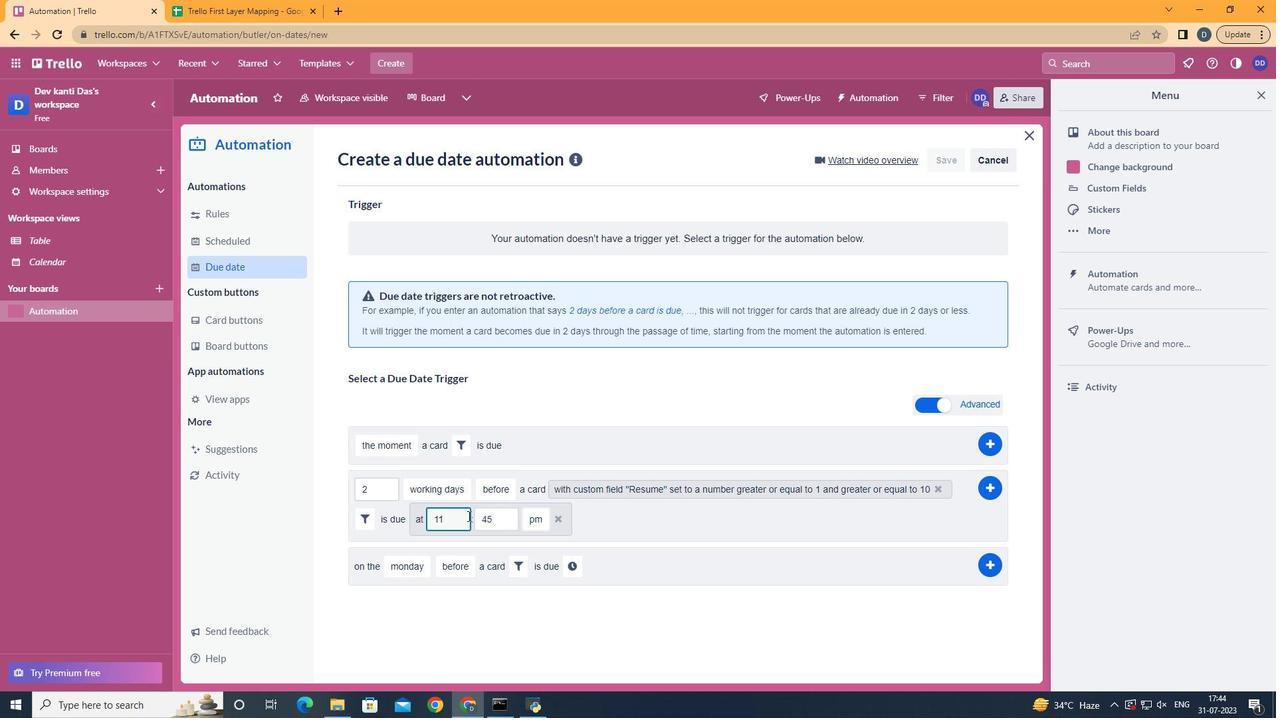 
Action: Mouse pressed left at (508, 518)
Screenshot: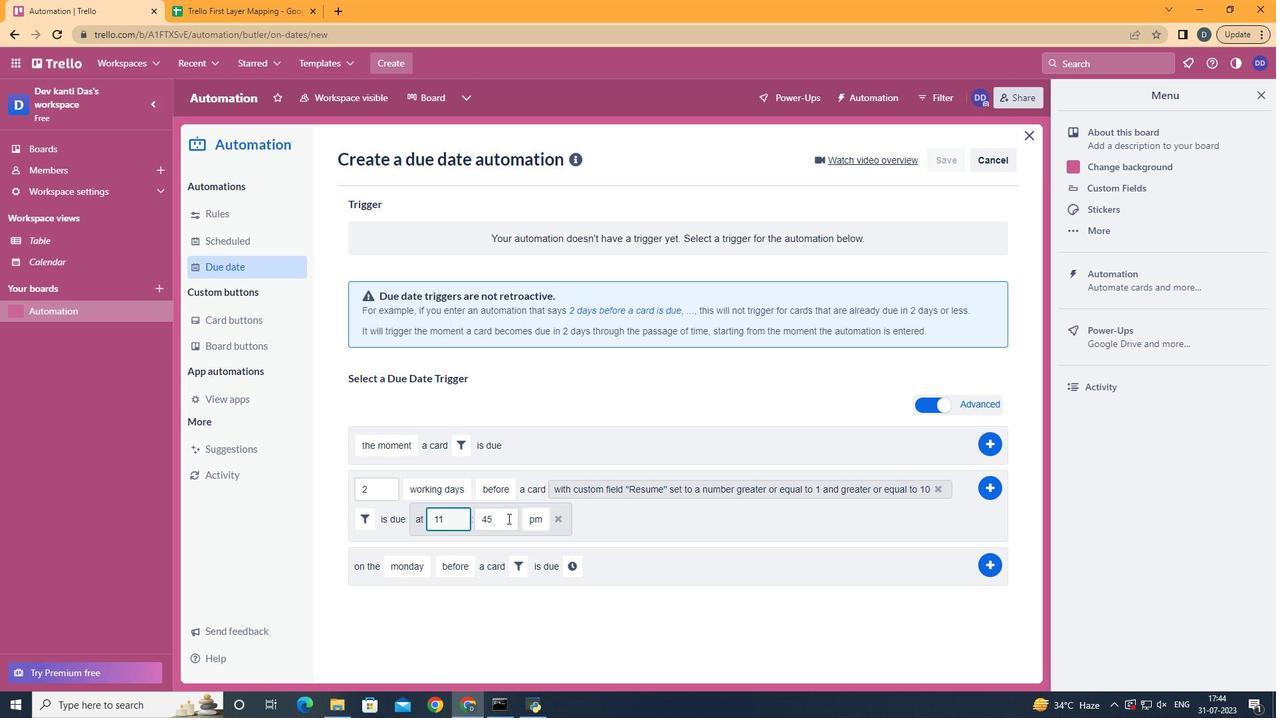 
Action: Key pressed <Key.backspace><Key.backspace>00
Screenshot: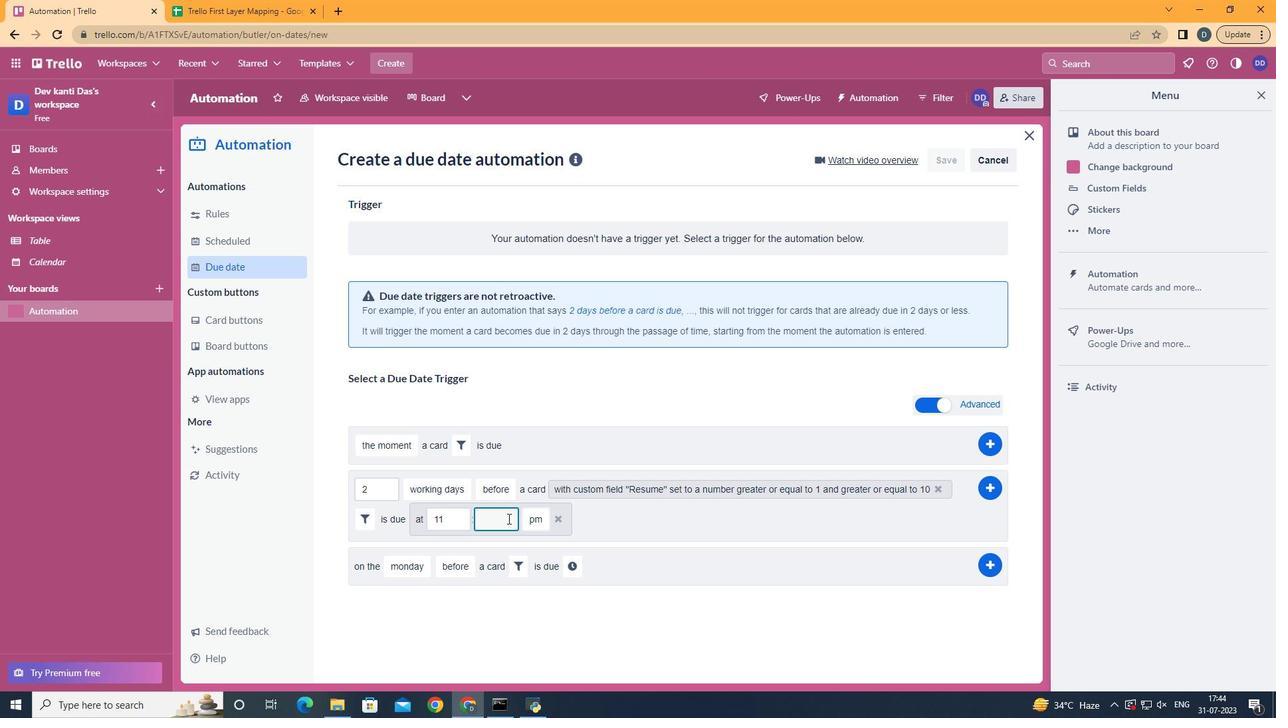 
Action: Mouse moved to (535, 543)
Screenshot: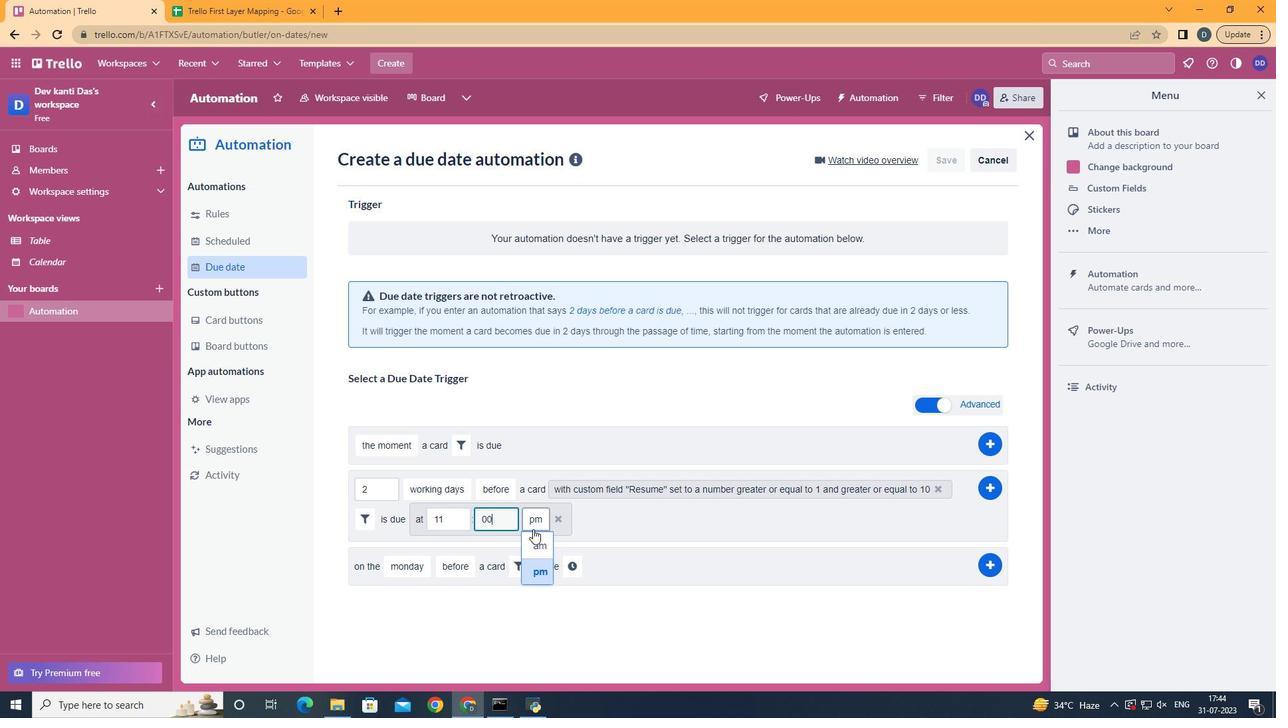 
Action: Mouse pressed left at (535, 543)
Screenshot: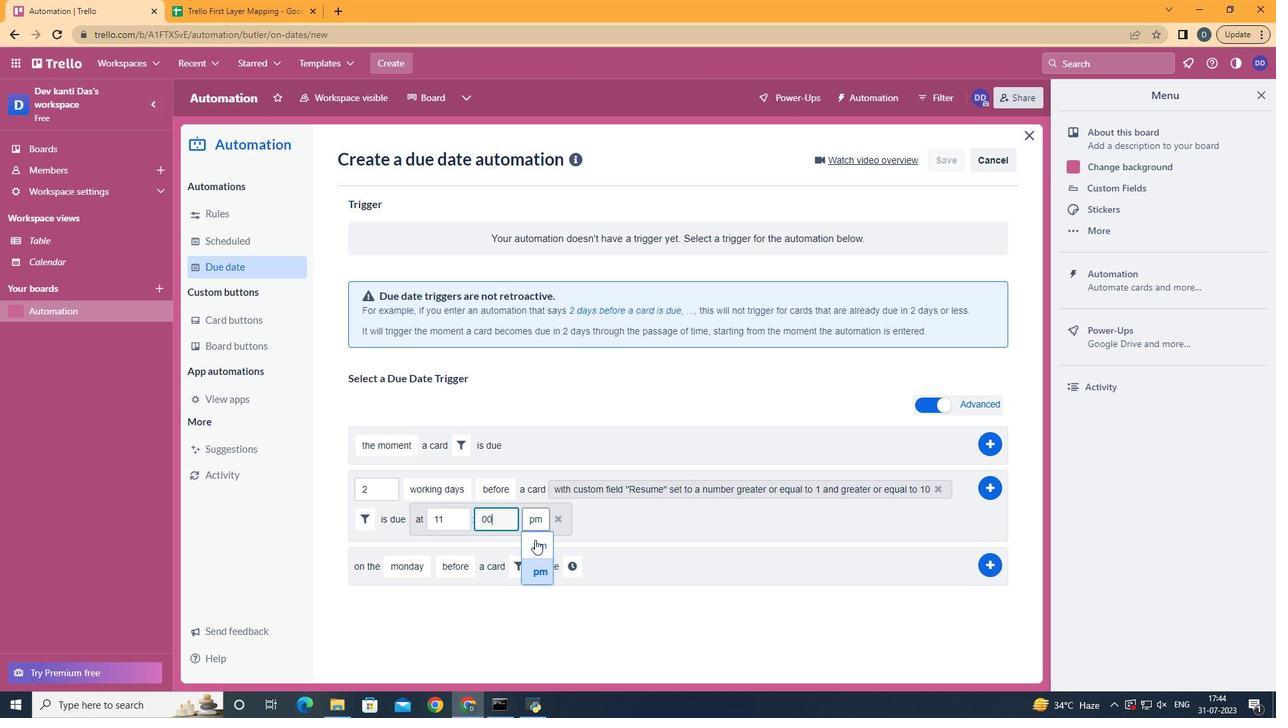 
Action: Mouse moved to (987, 481)
Screenshot: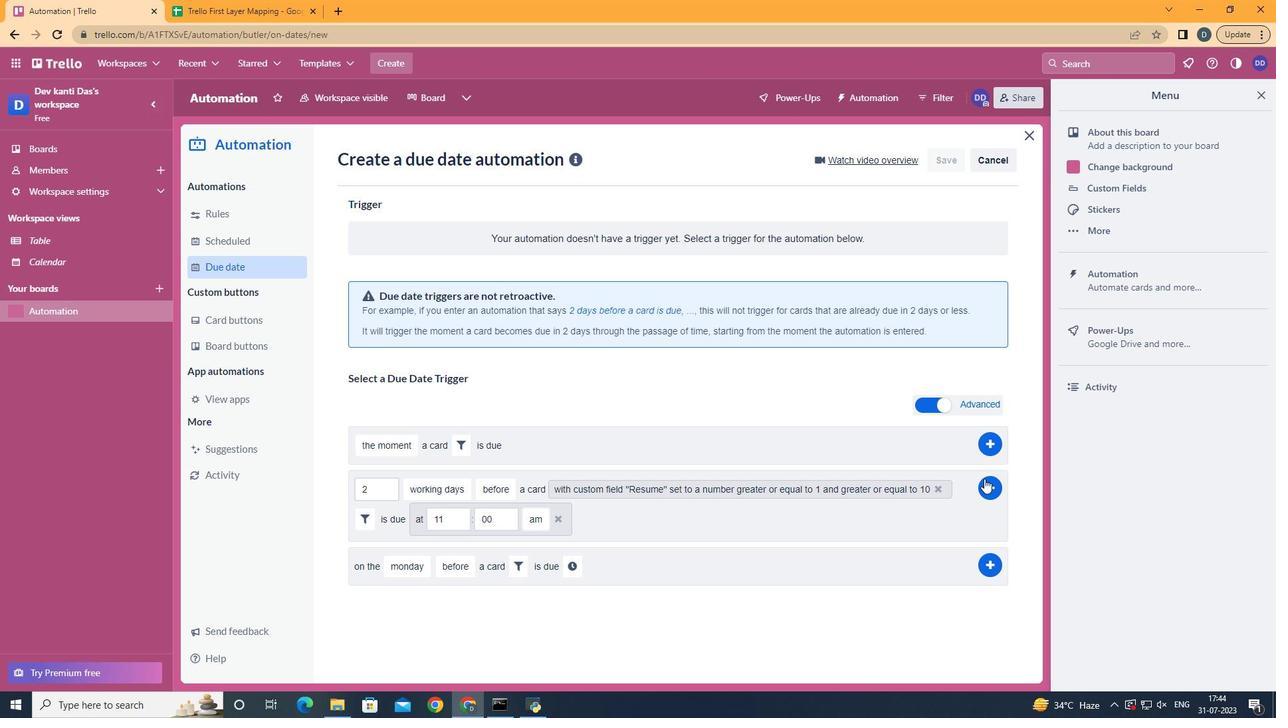 
Action: Mouse pressed left at (987, 481)
Screenshot: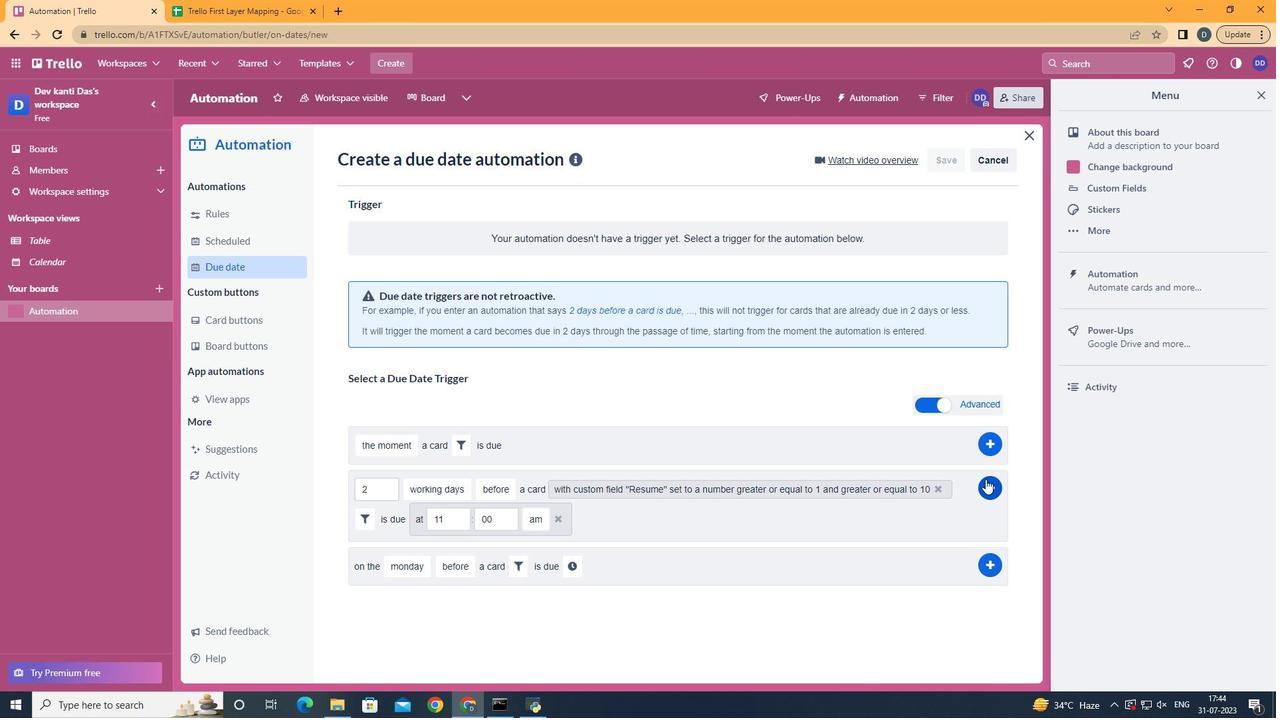 
Action: Mouse moved to (635, 329)
Screenshot: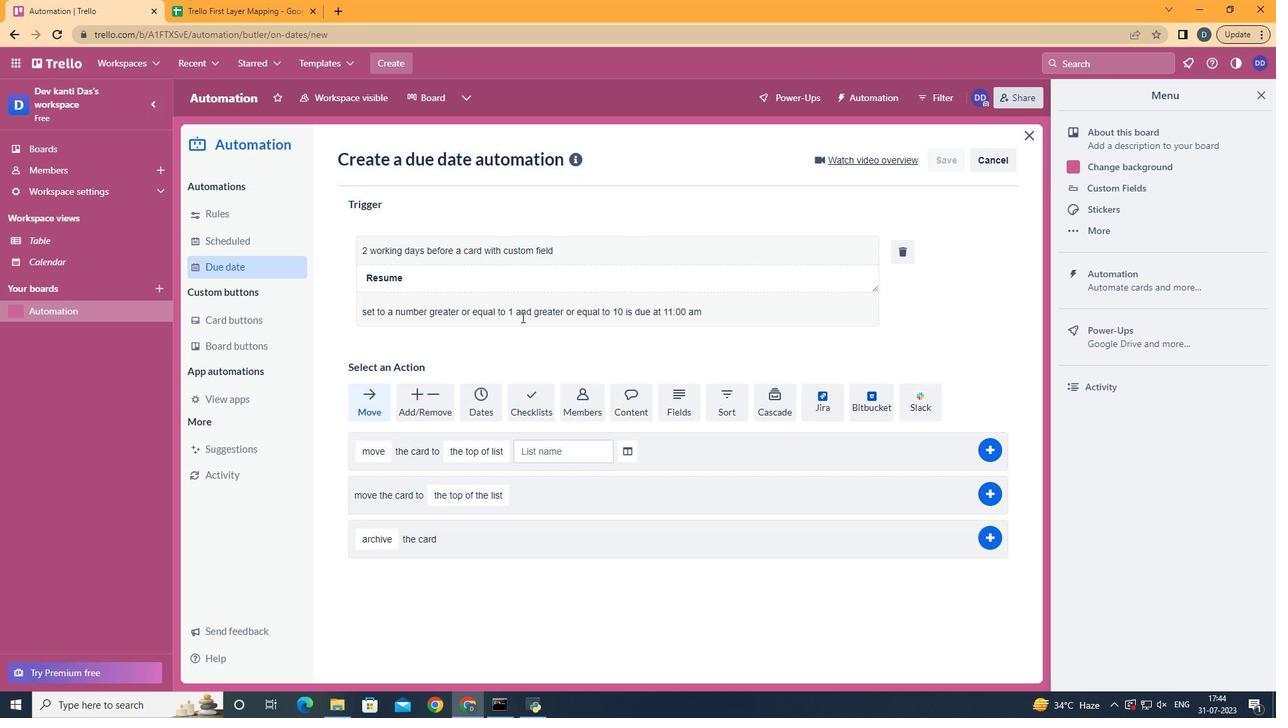 
